 Task: Select Flowers. Add to cart, from Surfside Succulents_x000D_
 for 3451 Chapel Oaks Dr, Unit 404, Building 4, Coppell, Texas 75019, Cell Number 6807042056, following items : Succulent Party Favors (set of 10)_x000D_
 - 1, Honey Bubble Mini Succulent Garden_x000D_
 - 1, Harvest Moon Succulent Garden_x000D_
 - 1, Goody Gumdrop Potted Succulent_x000D_
 - 1
Action: Mouse moved to (817, 111)
Screenshot: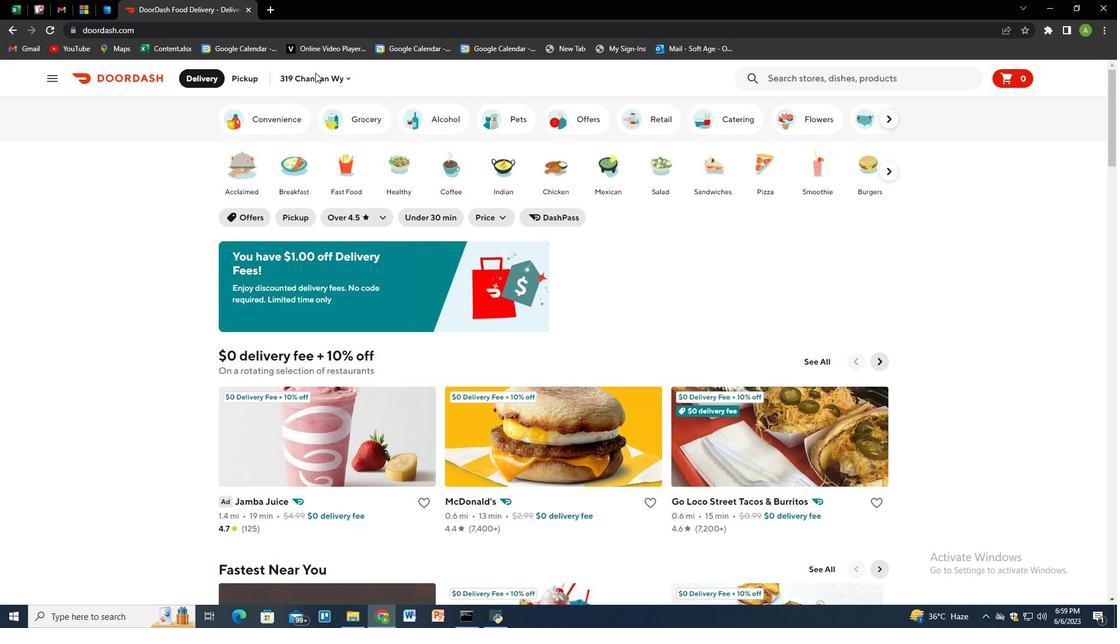 
Action: Mouse pressed left at (817, 111)
Screenshot: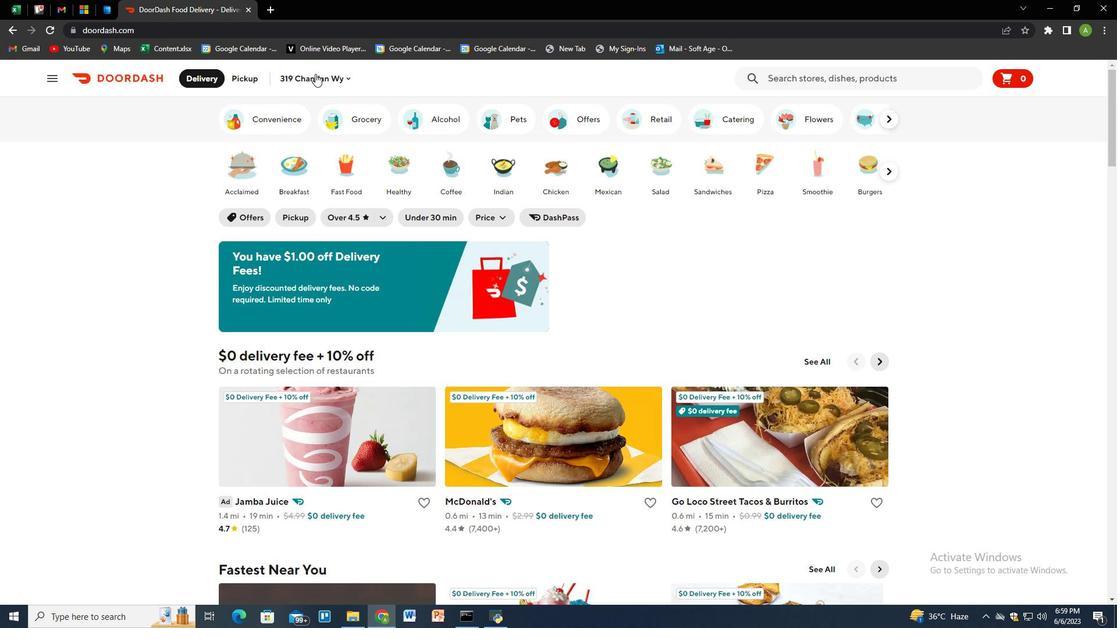 
Action: Mouse moved to (821, 82)
Screenshot: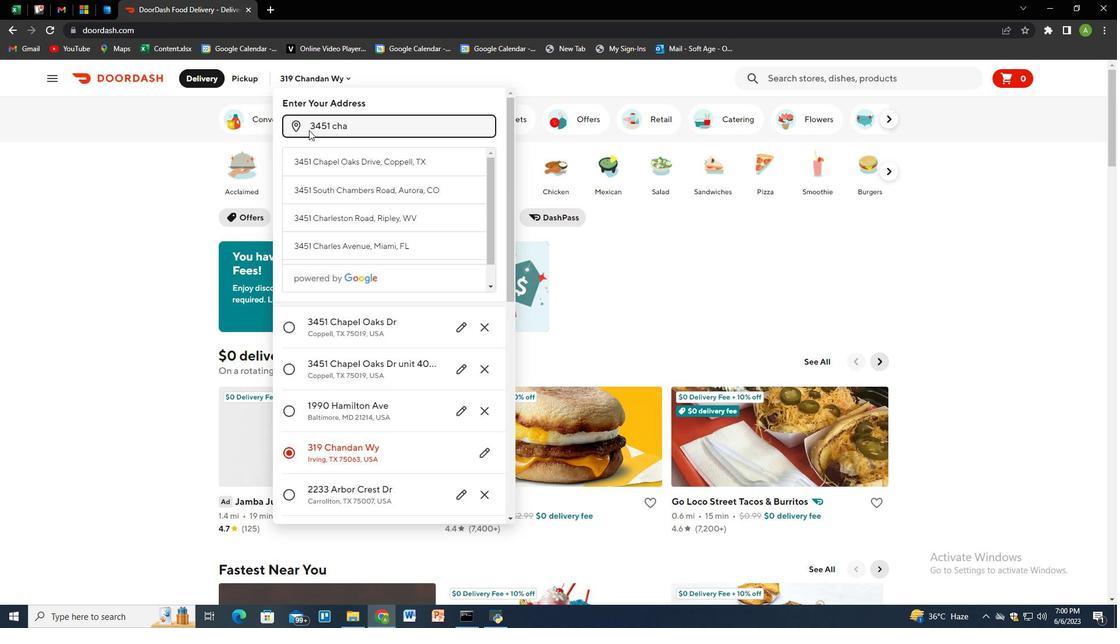 
Action: Mouse pressed left at (821, 82)
Screenshot: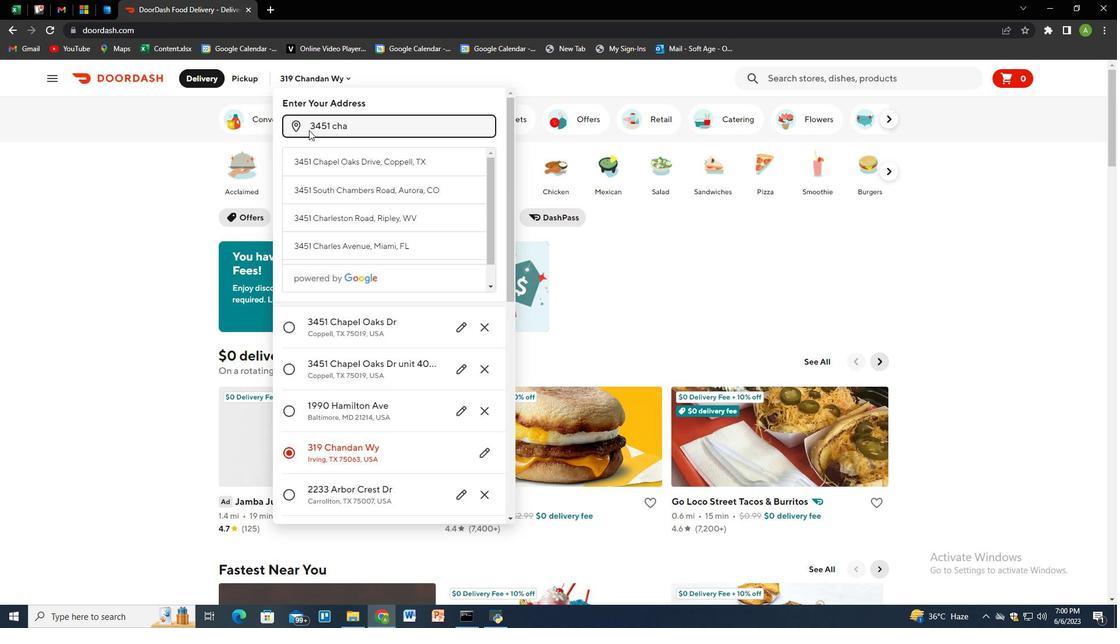 
Action: Key pressed surfside<Key.space>succulens<Key.backspace>ts<Key.enter>
Screenshot: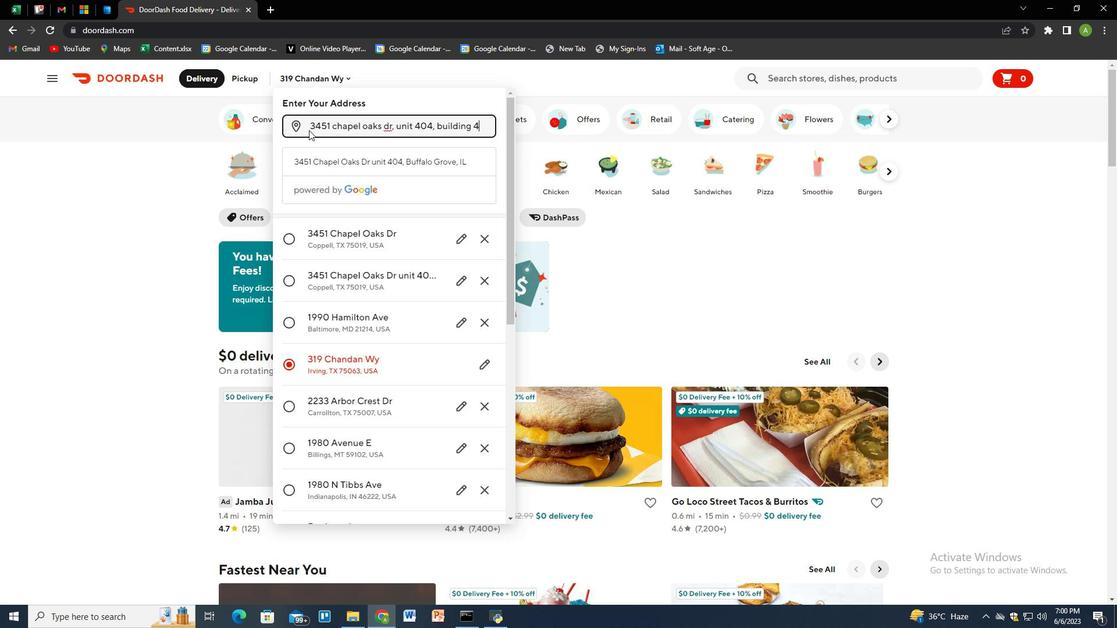 
Action: Mouse moved to (256, 253)
Screenshot: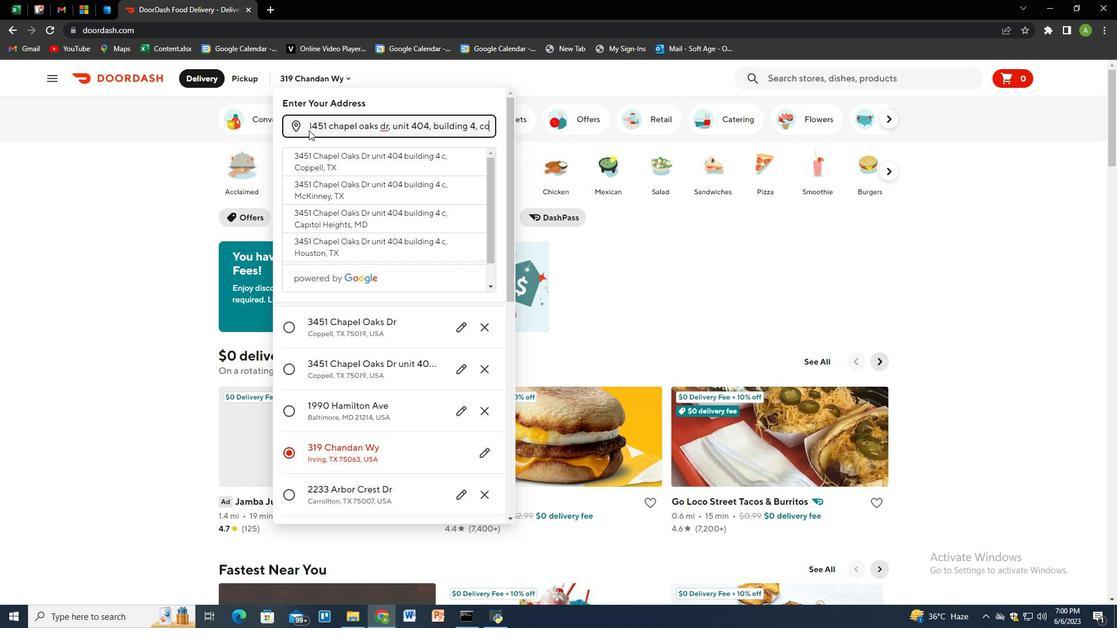 
Action: Mouse pressed left at (256, 253)
Screenshot: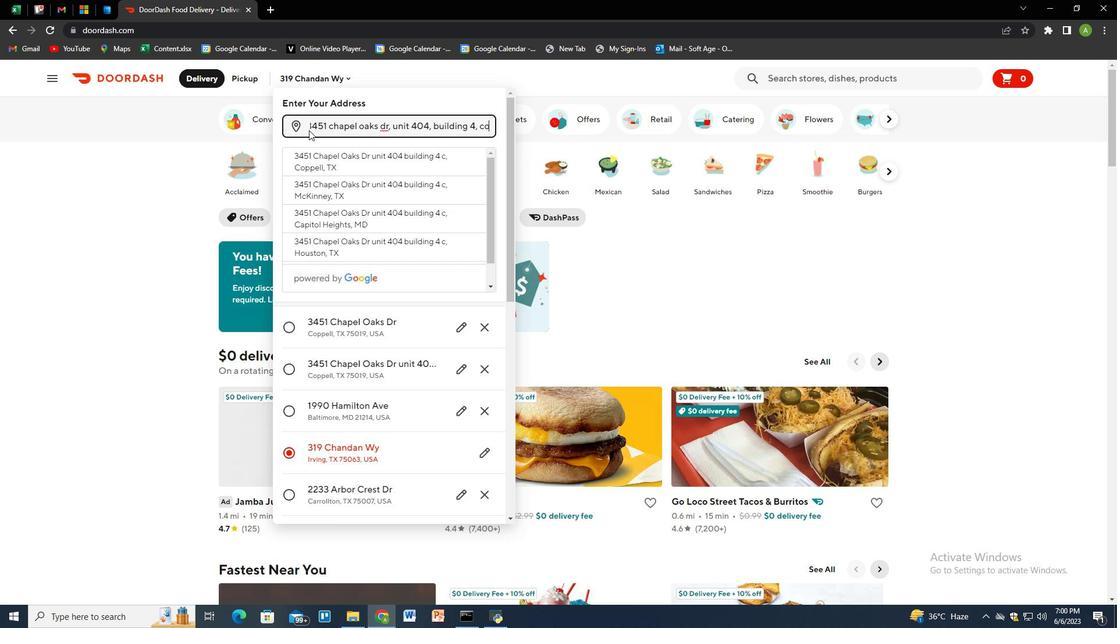 
Action: Mouse moved to (648, 331)
Screenshot: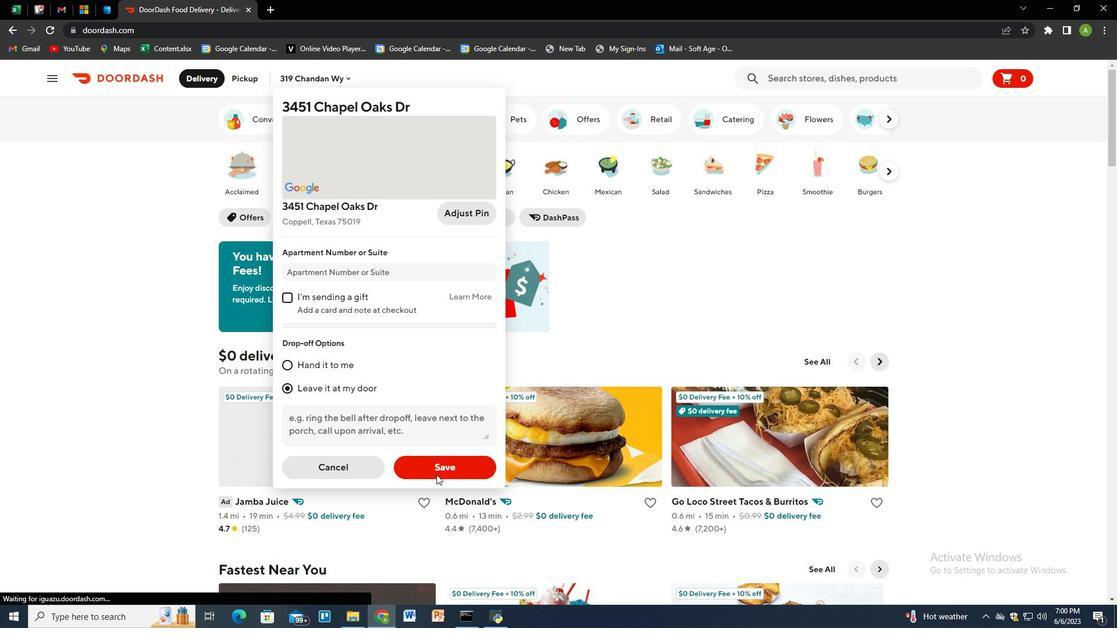 
Action: Mouse scrolled (648, 331) with delta (0, 0)
Screenshot: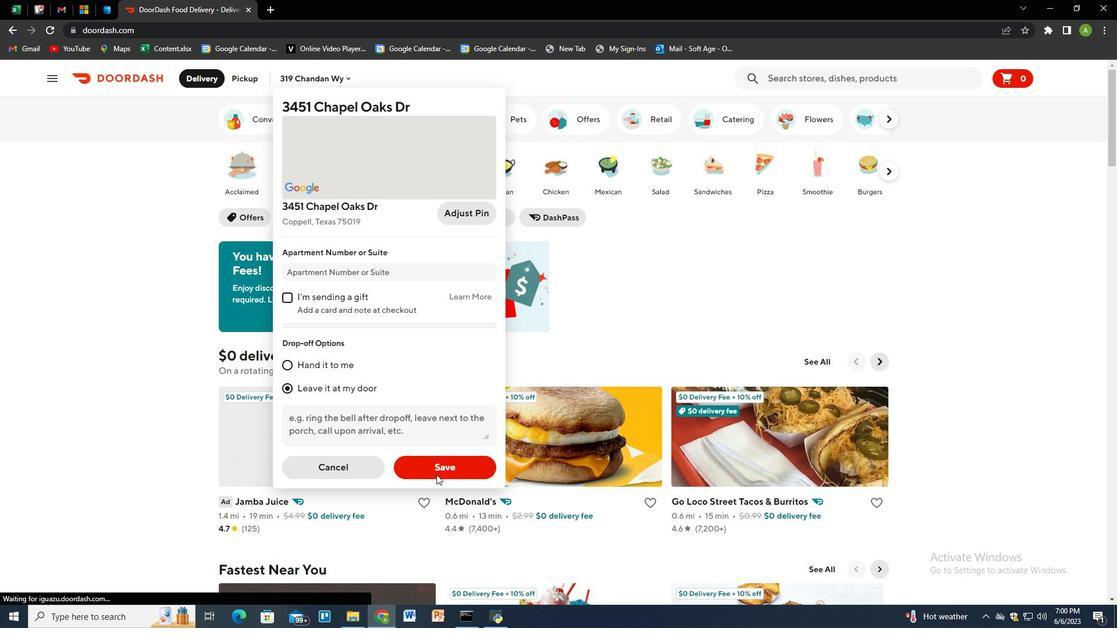 
Action: Mouse moved to (650, 335)
Screenshot: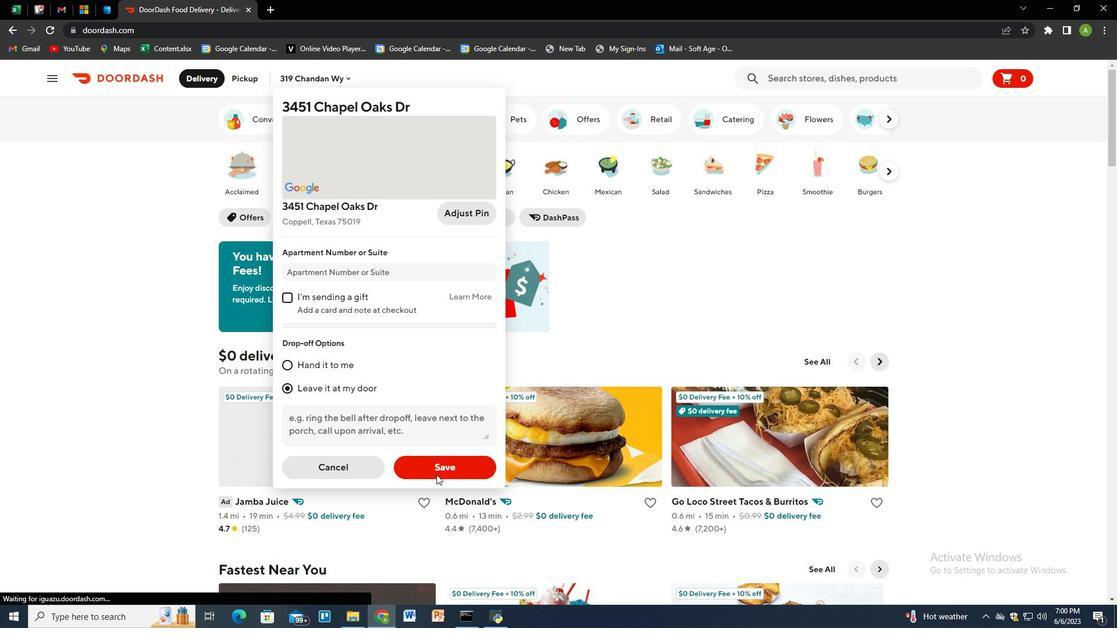 
Action: Mouse scrolled (650, 334) with delta (0, 0)
Screenshot: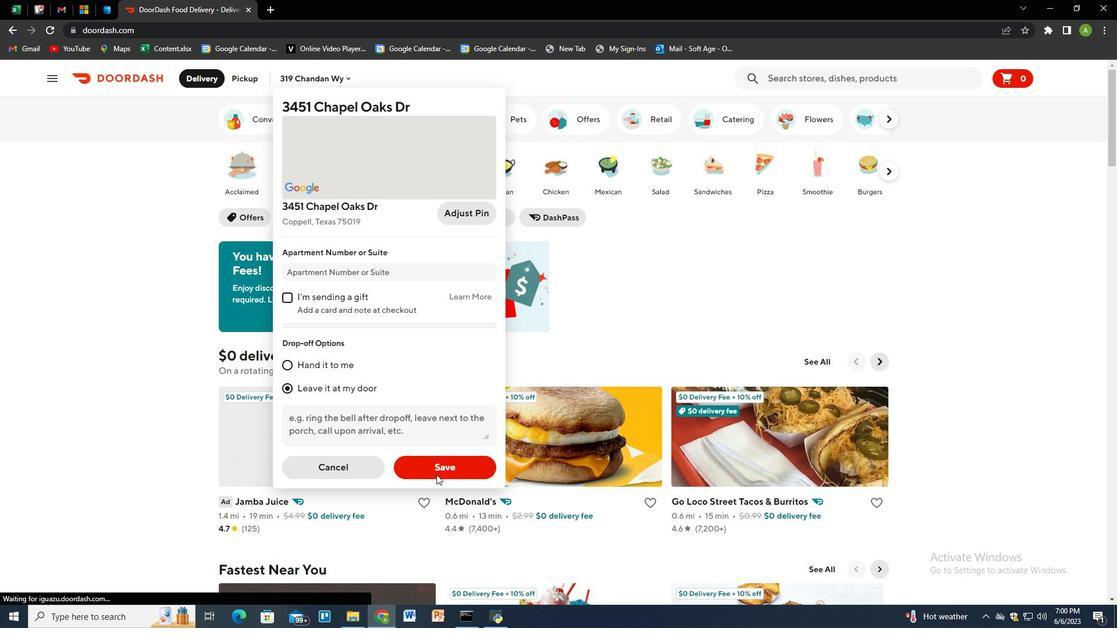 
Action: Mouse moved to (651, 336)
Screenshot: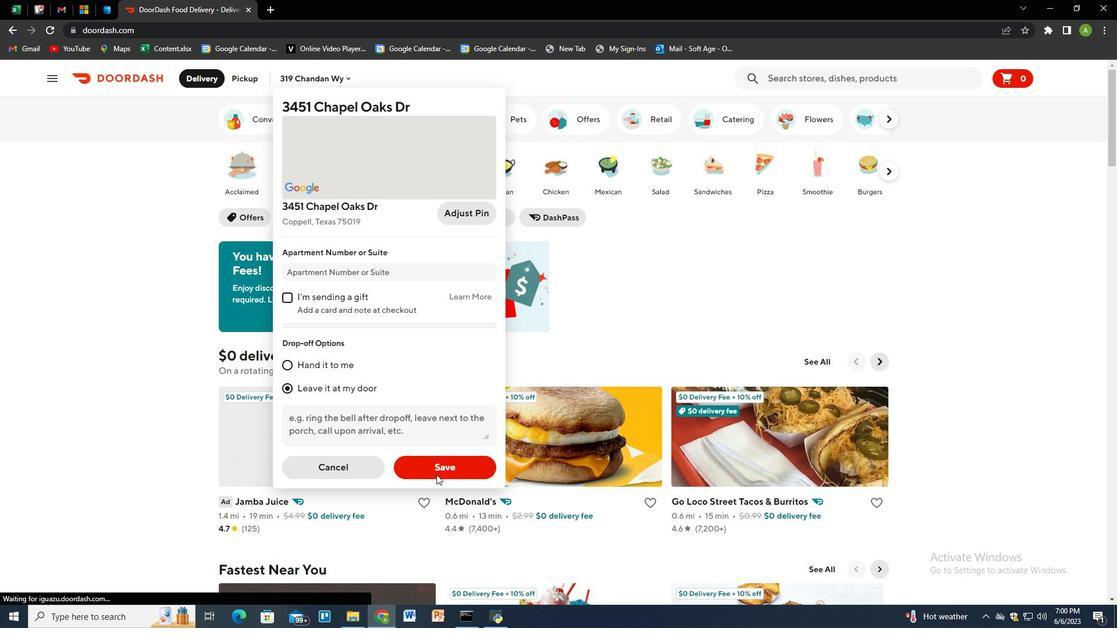 
Action: Mouse scrolled (651, 336) with delta (0, 0)
Screenshot: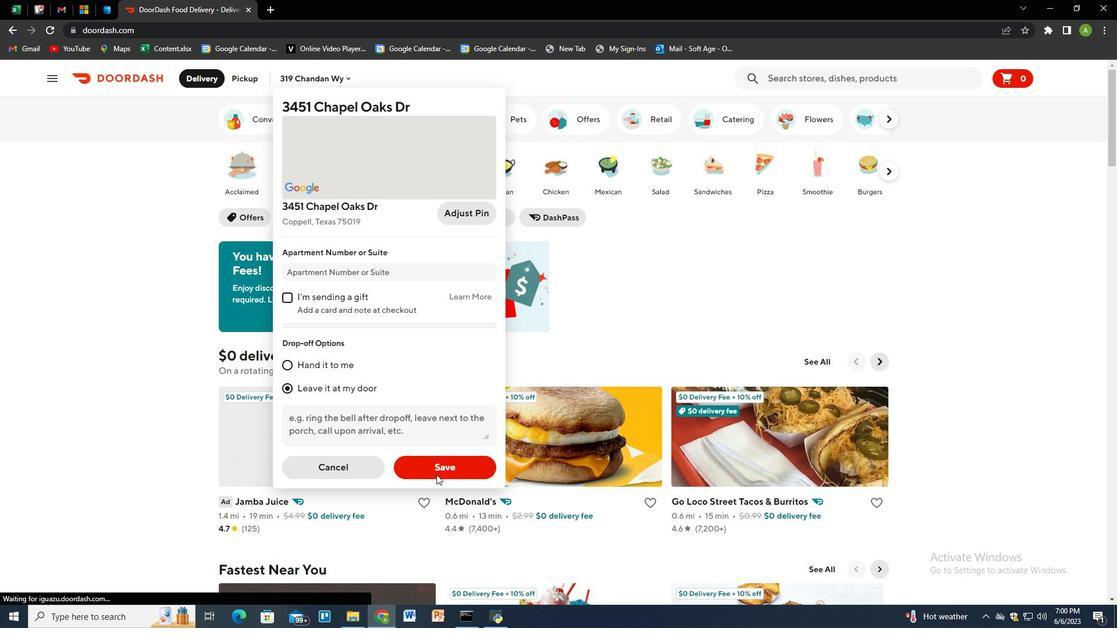 
Action: Mouse moved to (674, 389)
Screenshot: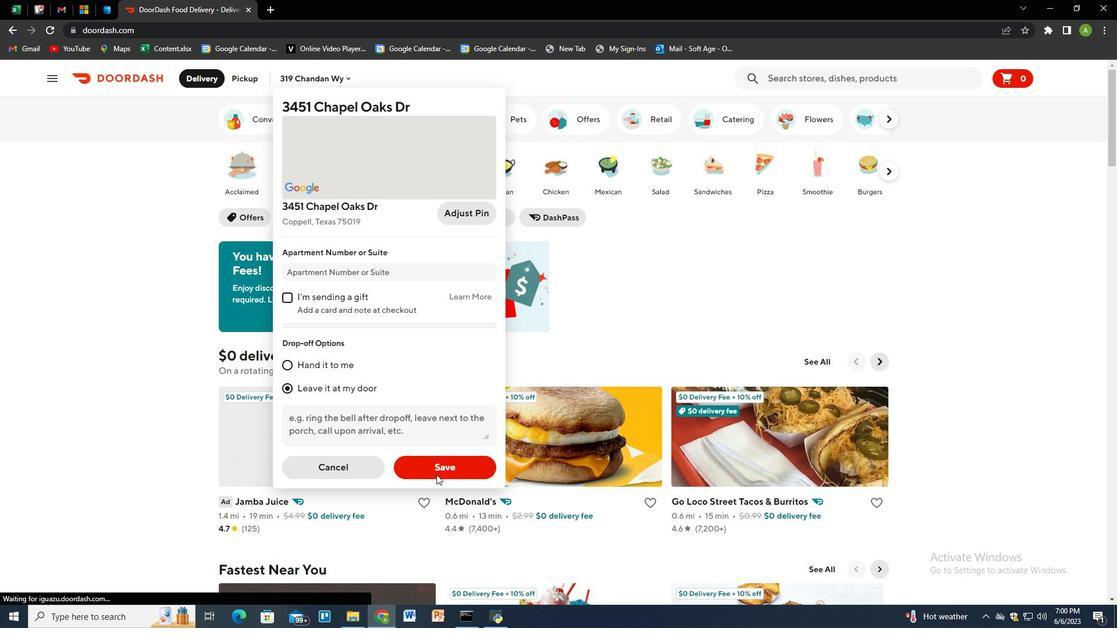 
Action: Mouse scrolled (674, 388) with delta (0, 0)
Screenshot: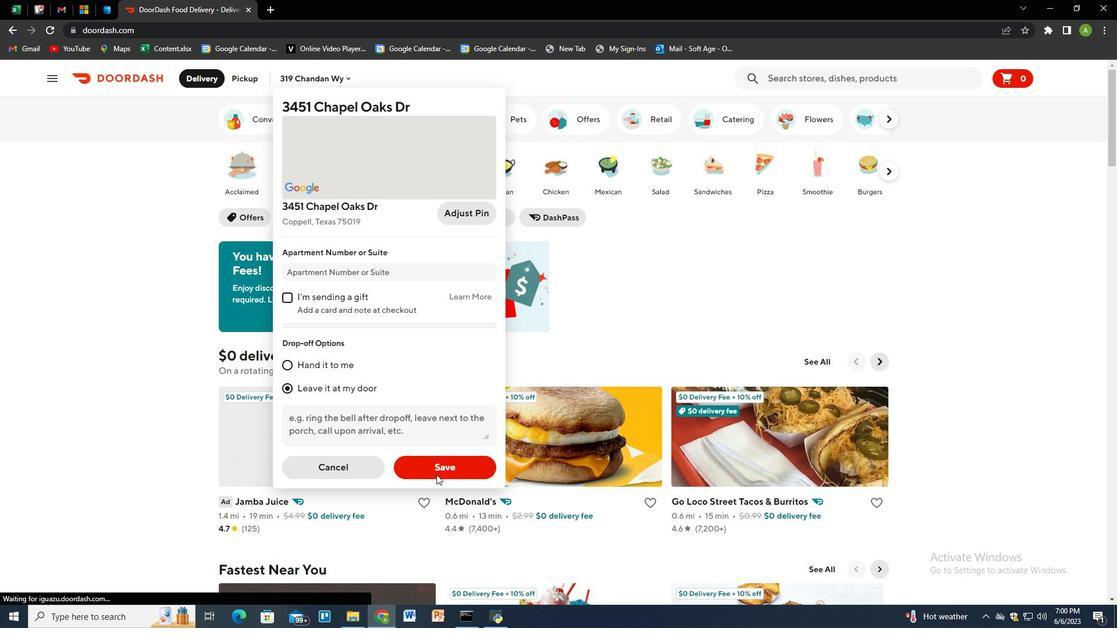 
Action: Mouse moved to (674, 395)
Screenshot: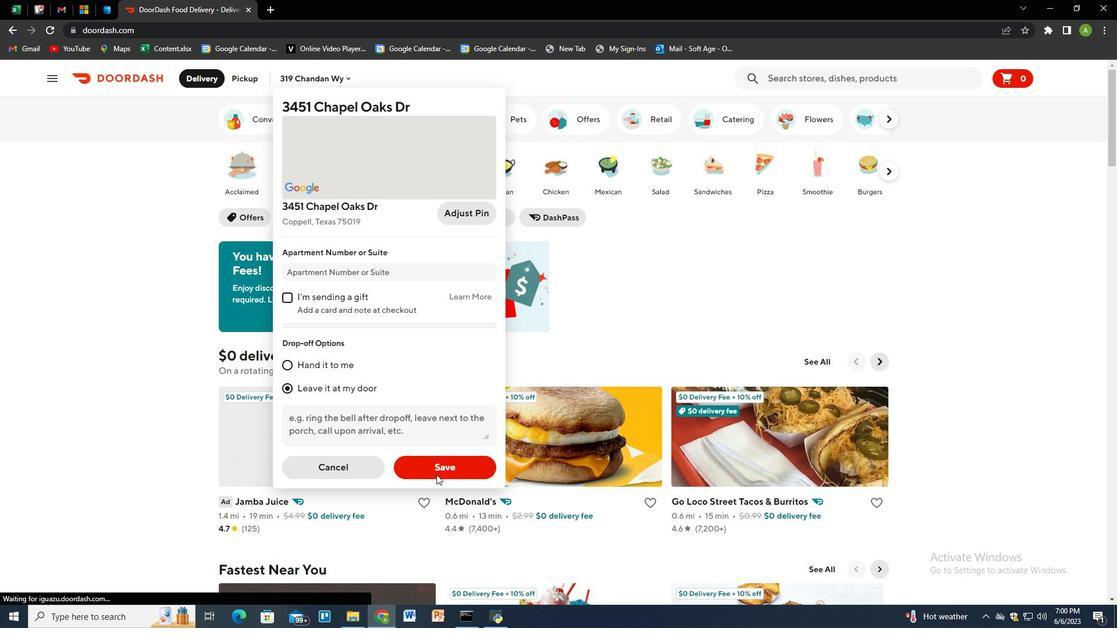 
Action: Mouse scrolled (674, 394) with delta (0, 0)
Screenshot: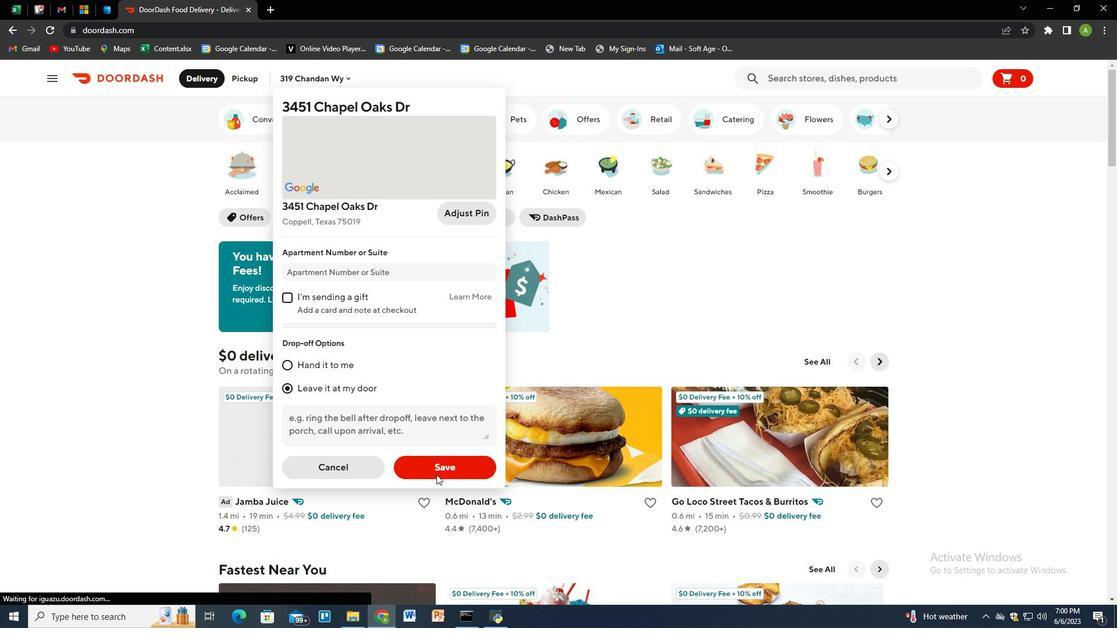 
Action: Mouse moved to (675, 402)
Screenshot: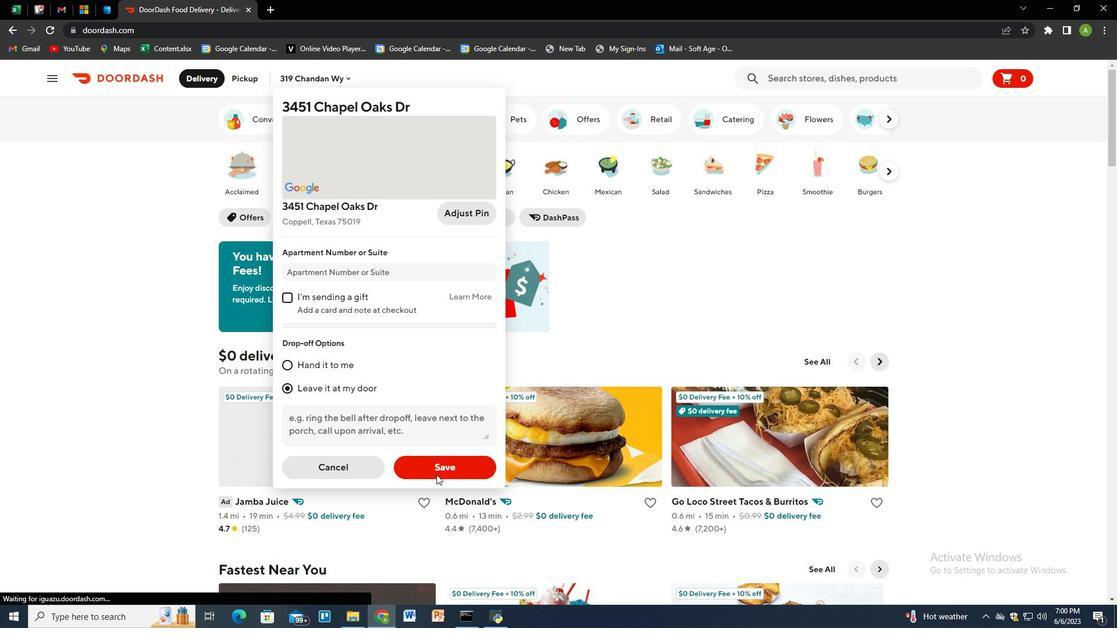 
Action: Mouse scrolled (675, 402) with delta (0, 0)
Screenshot: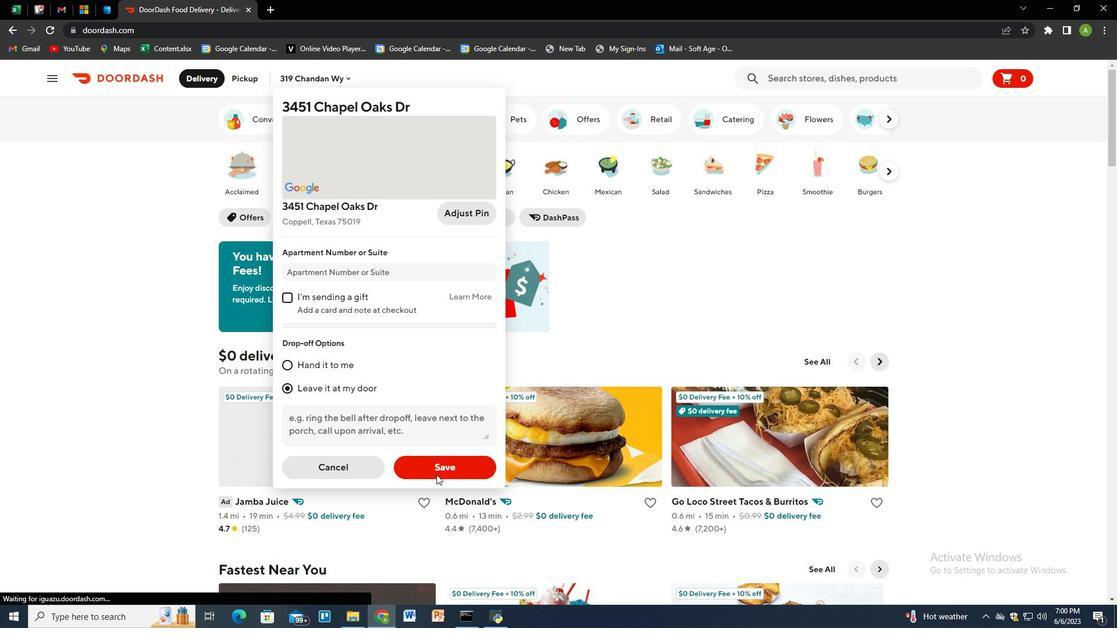 
Action: Mouse moved to (615, 504)
Screenshot: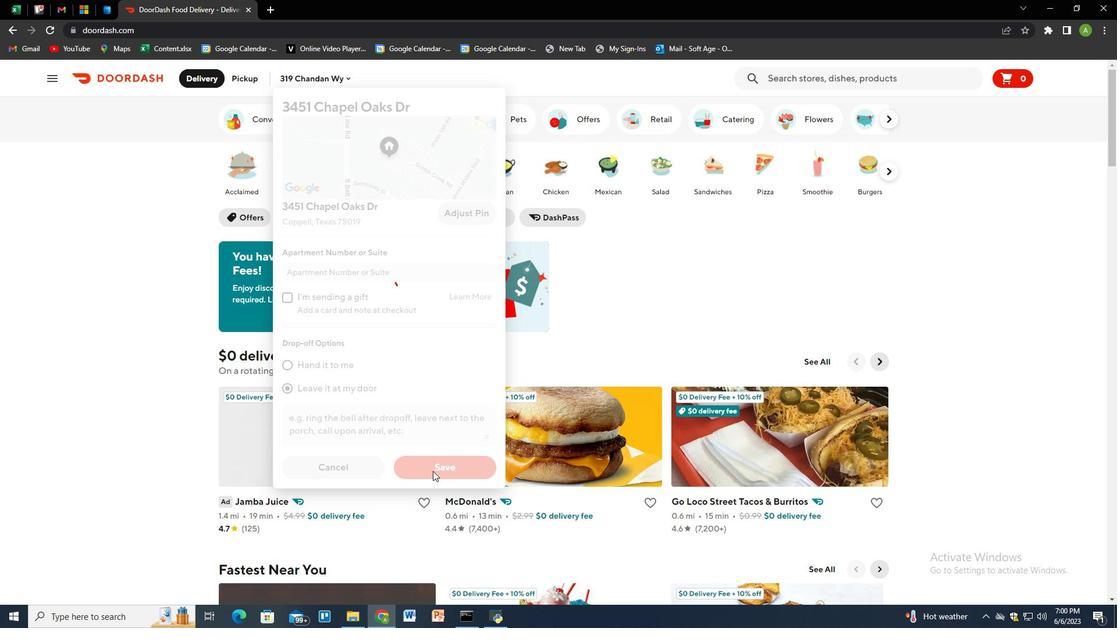 
Action: Mouse pressed left at (615, 504)
Screenshot: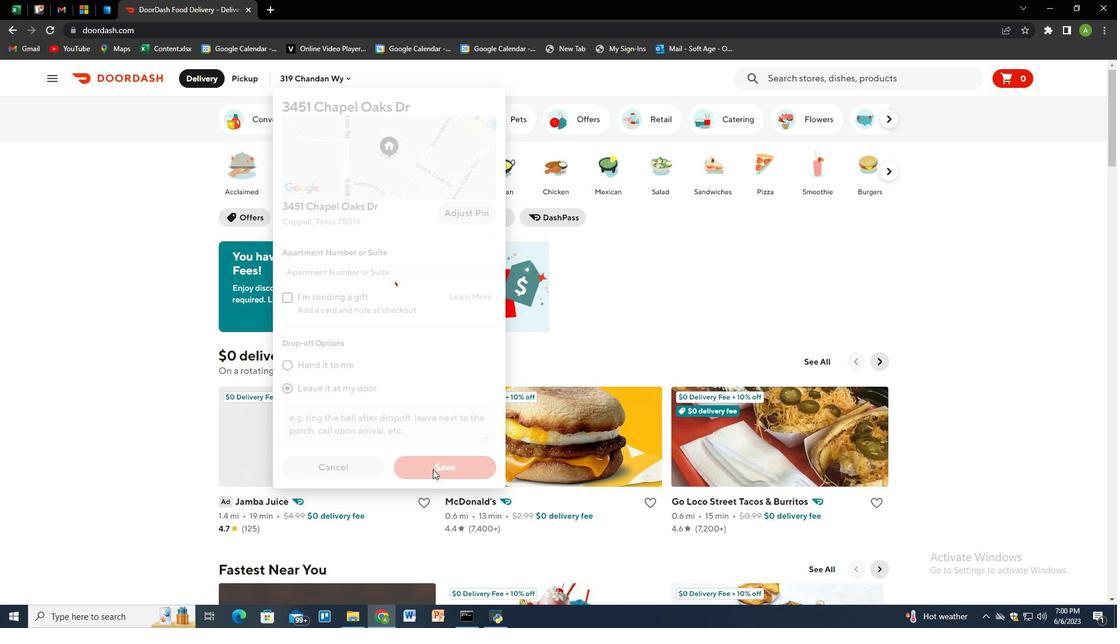
Action: Key pressed 3451<Key.backspace><Key.backspace><Key.backspace><Key.backspace>
Screenshot: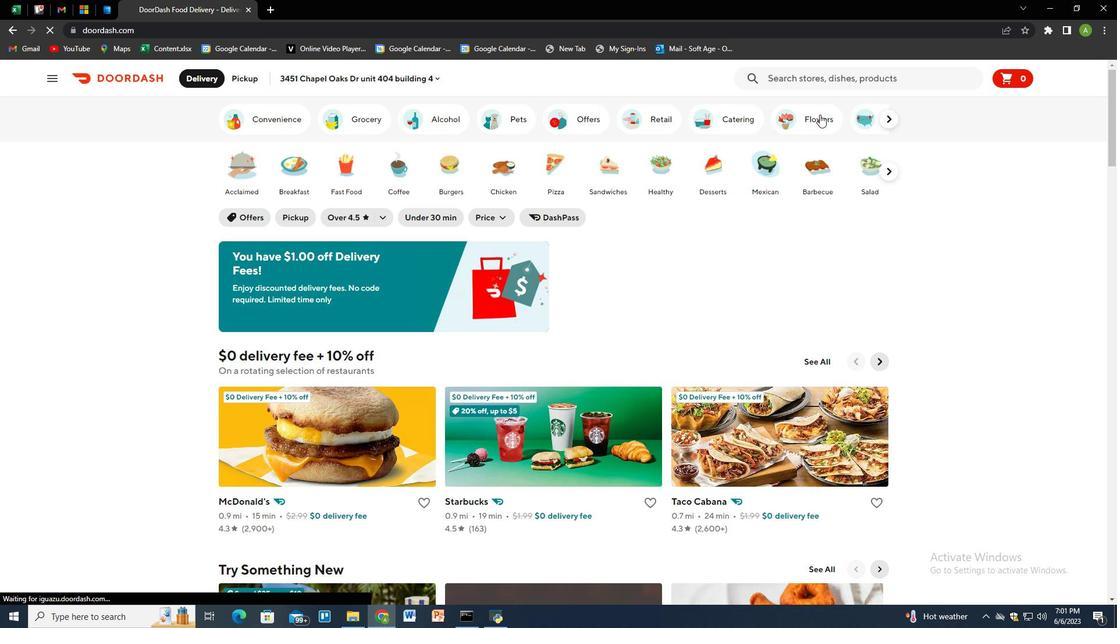 
Action: Mouse moved to (600, 408)
Screenshot: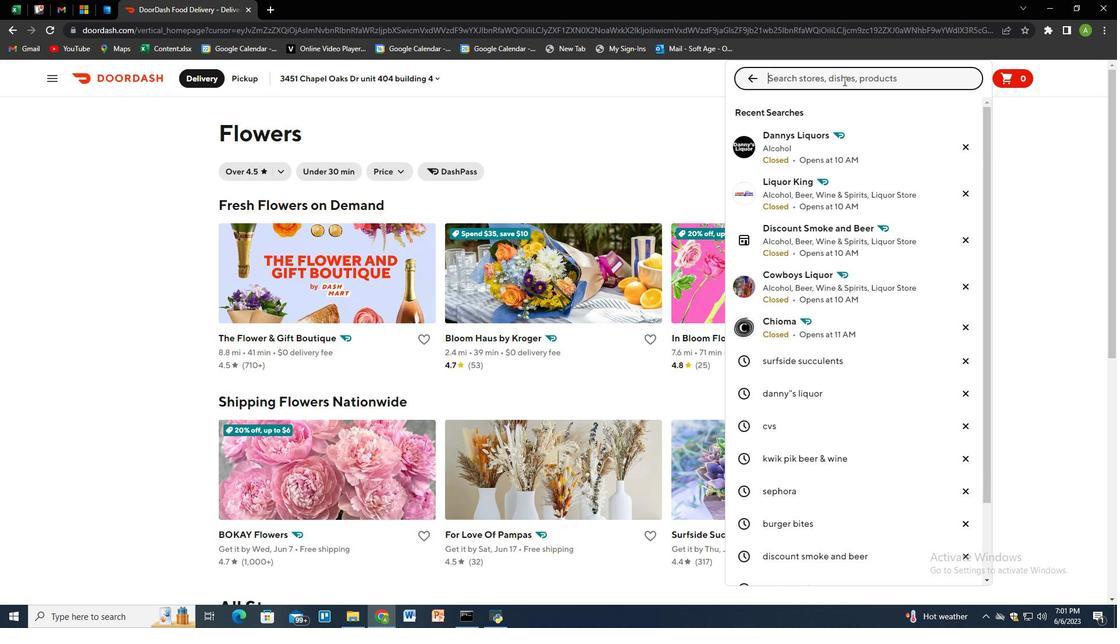 
Action: Mouse scrolled (600, 409) with delta (0, 0)
Screenshot: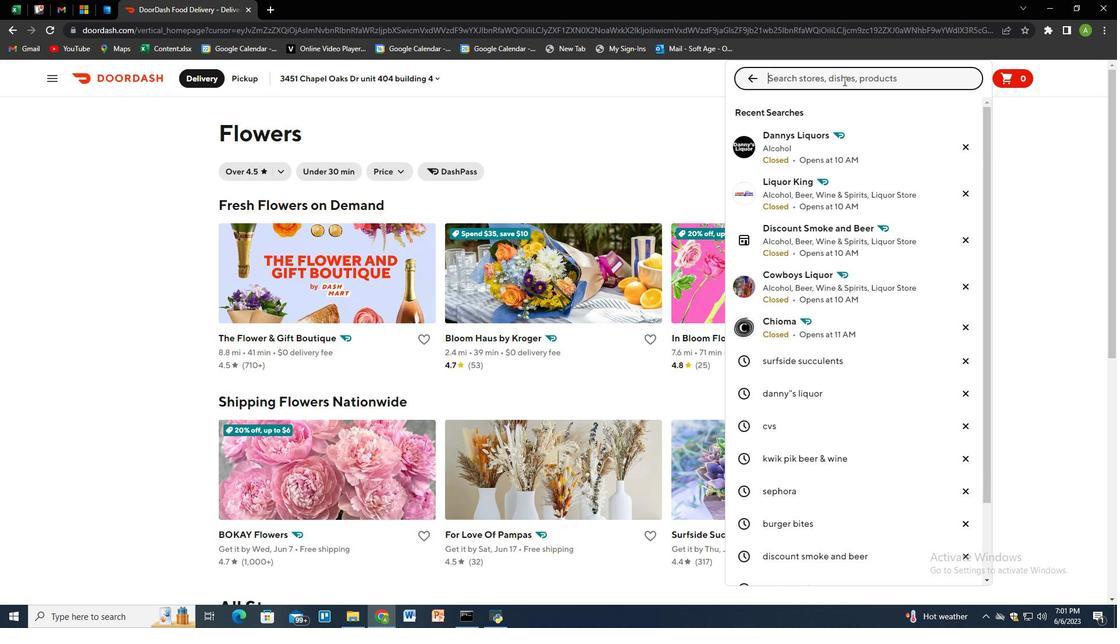 
Action: Mouse scrolled (600, 409) with delta (0, 0)
Screenshot: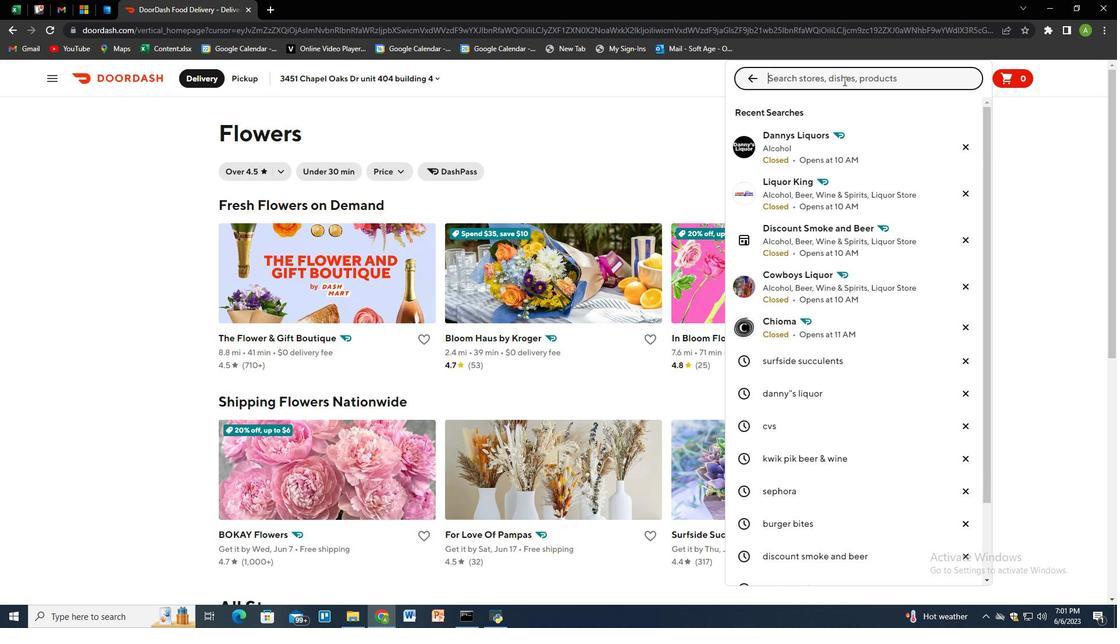 
Action: Mouse scrolled (600, 409) with delta (0, 0)
Screenshot: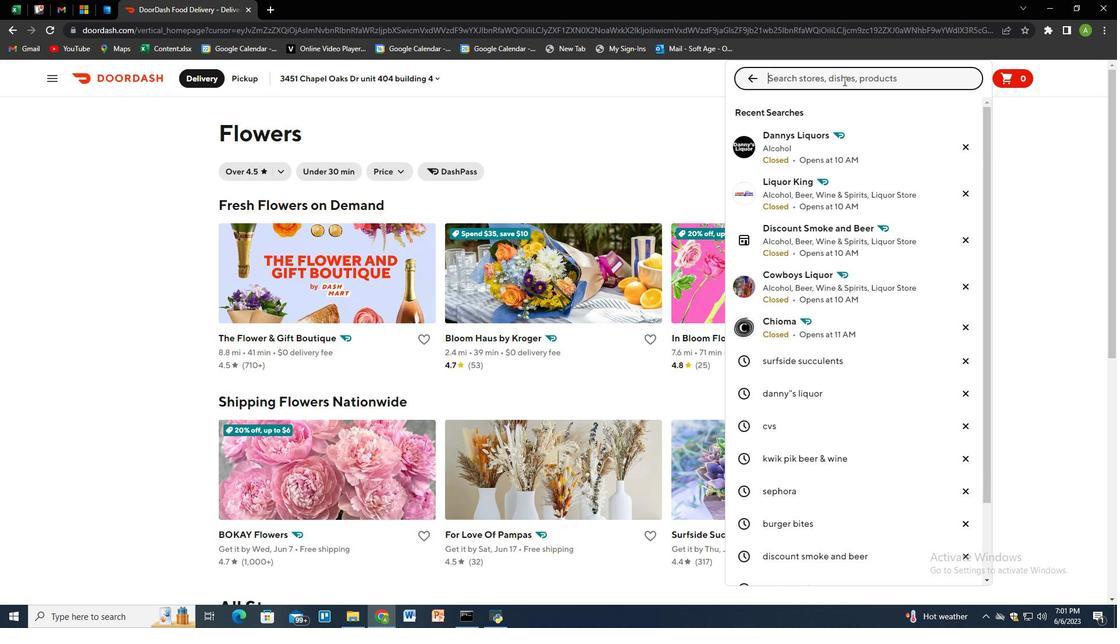 
Action: Mouse moved to (600, 407)
Screenshot: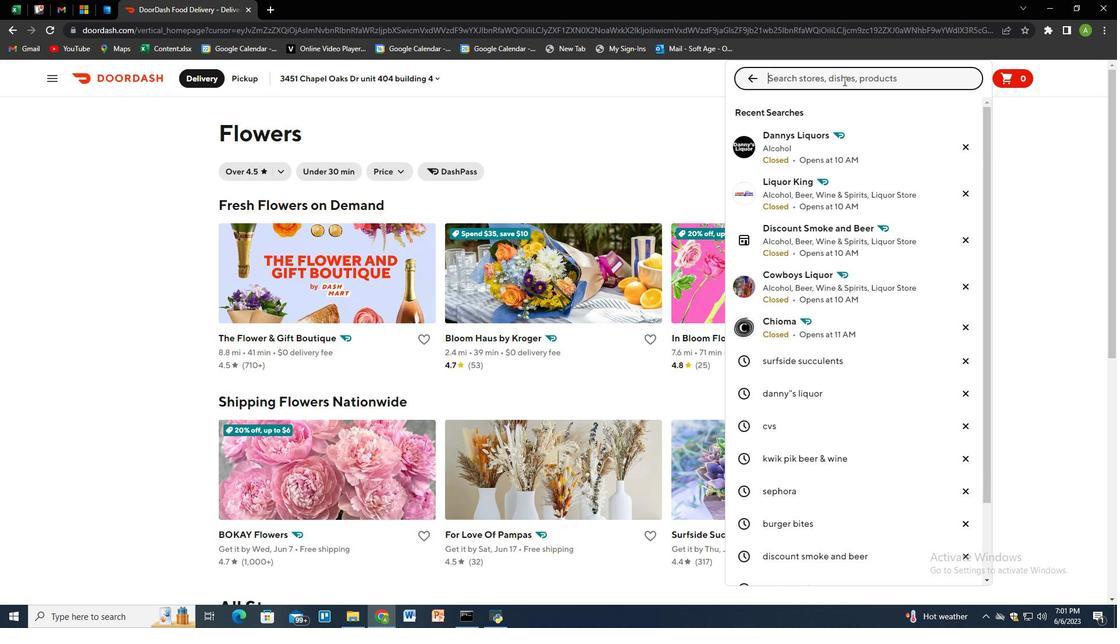 
Action: Mouse scrolled (600, 408) with delta (0, 0)
Screenshot: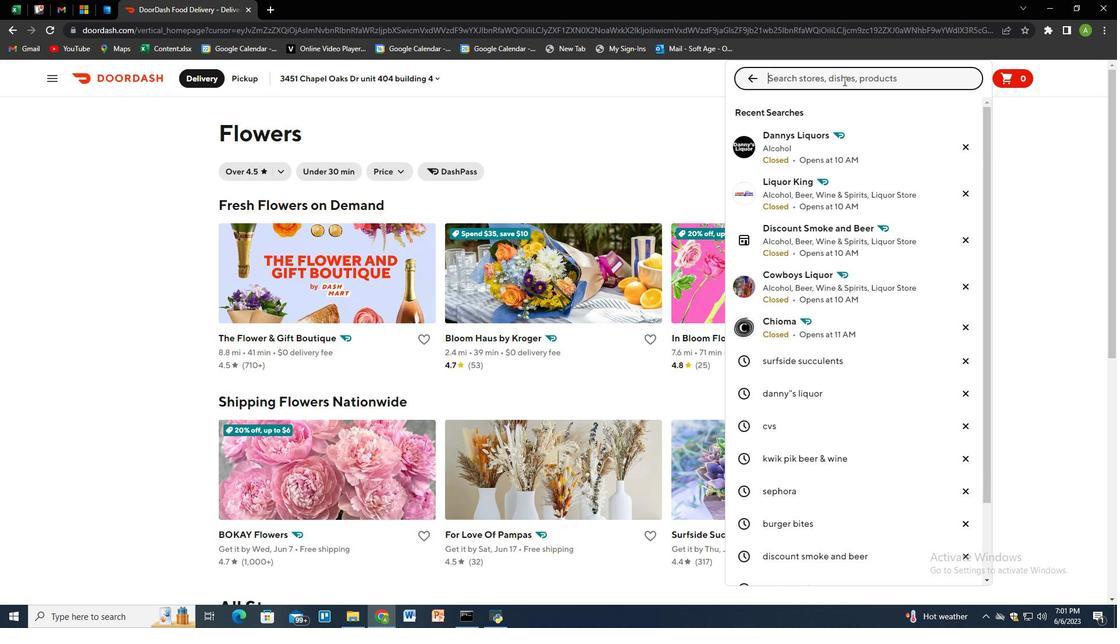 
Action: Mouse moved to (315, 72)
Screenshot: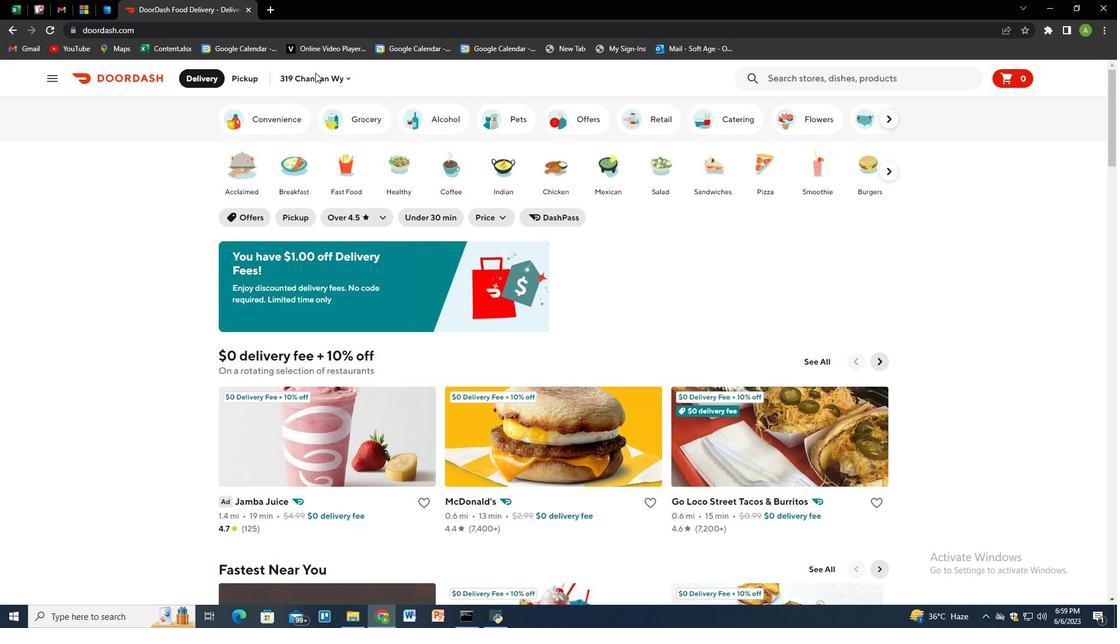 
Action: Mouse pressed left at (315, 72)
Screenshot: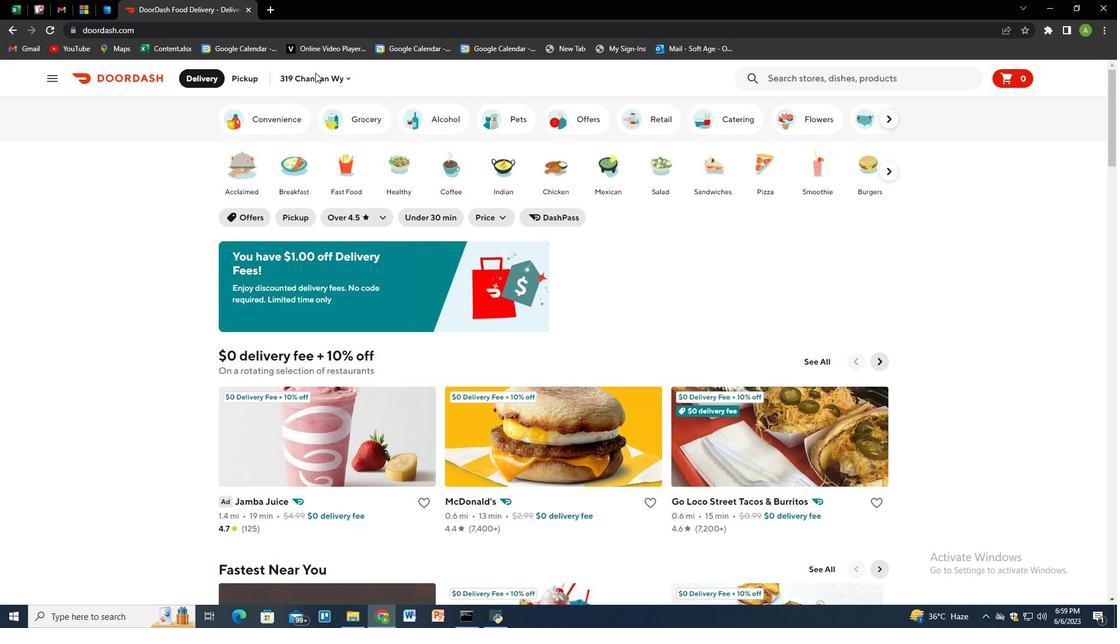 
Action: Mouse moved to (314, 76)
Screenshot: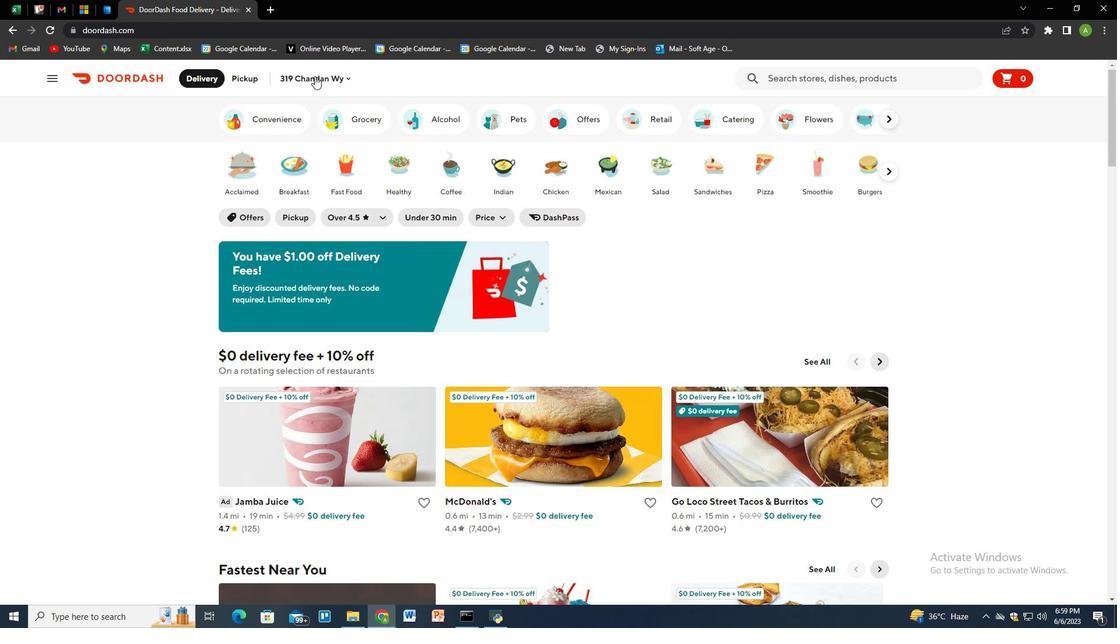 
Action: Mouse pressed left at (314, 76)
Screenshot: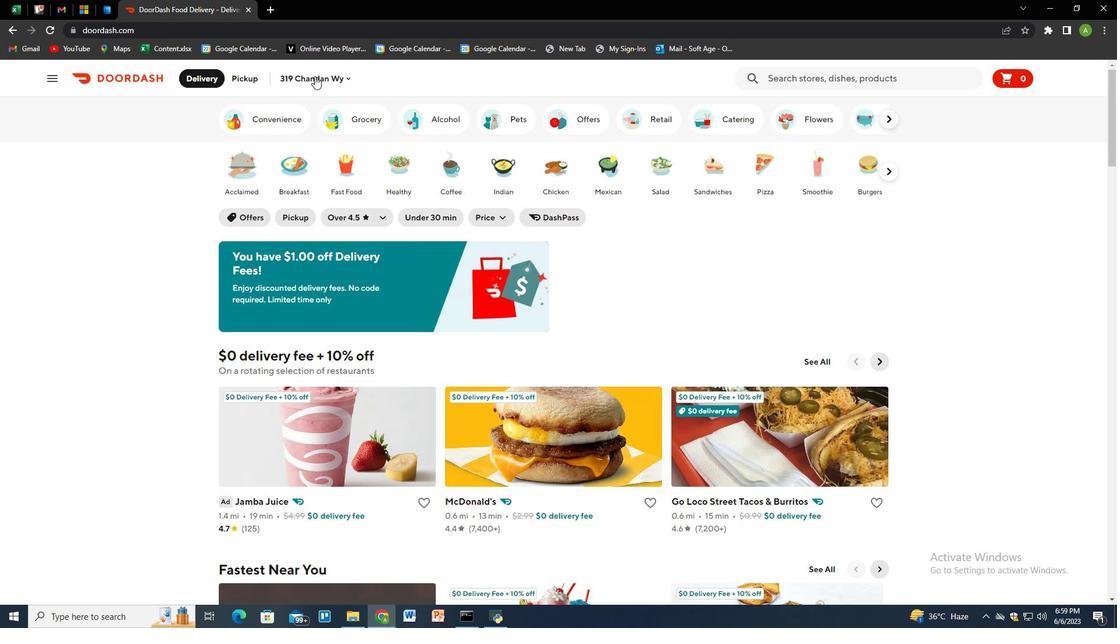 
Action: Mouse moved to (308, 130)
Screenshot: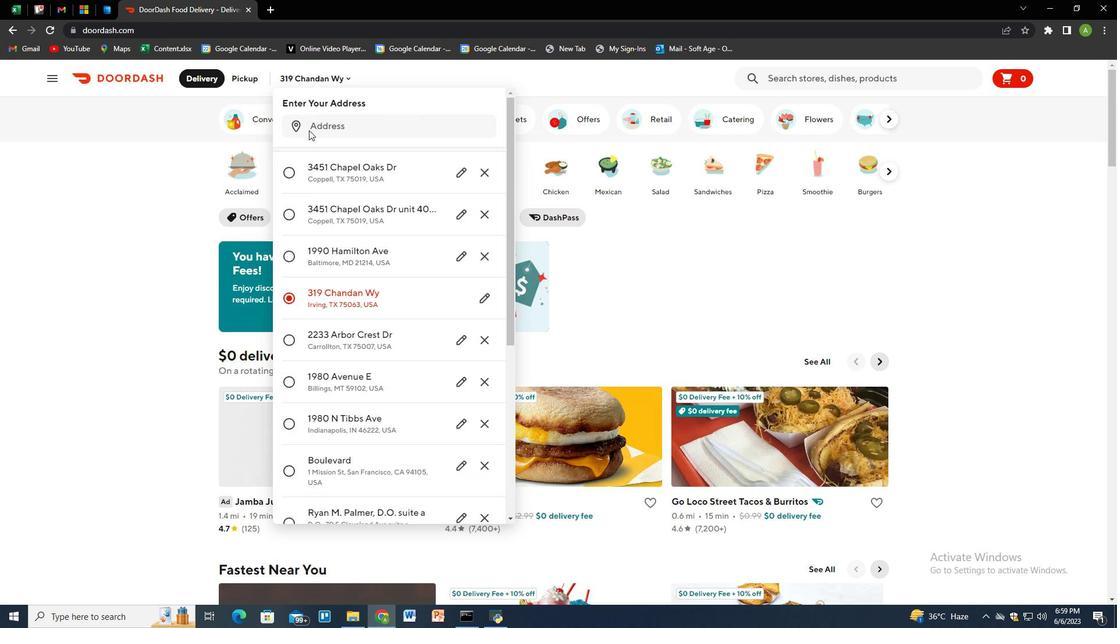 
Action: Mouse pressed left at (308, 130)
Screenshot: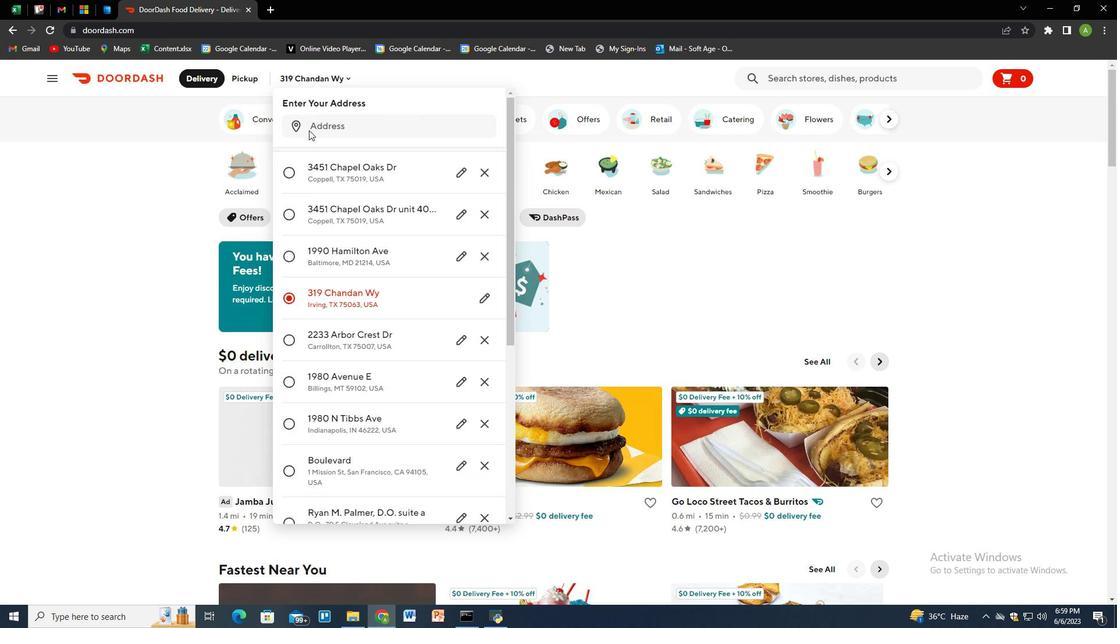 
Action: Key pressed 3451<Key.space>chapel<Key.space>oaks<Key.space>dr,<Key.space>unit<Key.space>404,<Key.space>building<Key.space>4,<Key.space>coppell,<Key.space>texas<Key.space>75019<Key.enter>
Screenshot: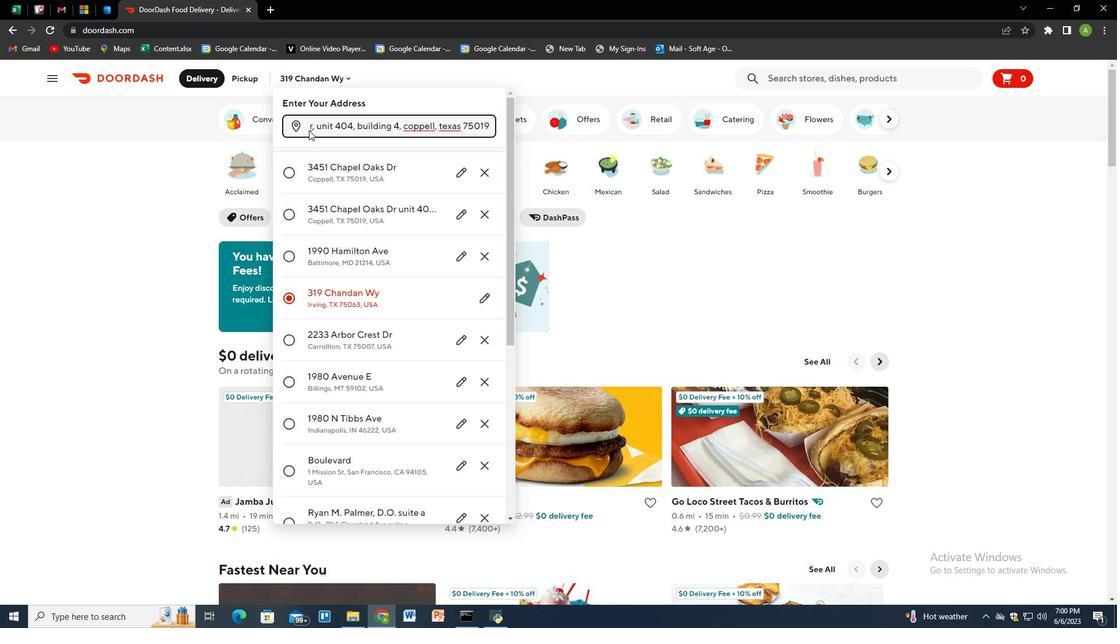 
Action: Mouse moved to (436, 474)
Screenshot: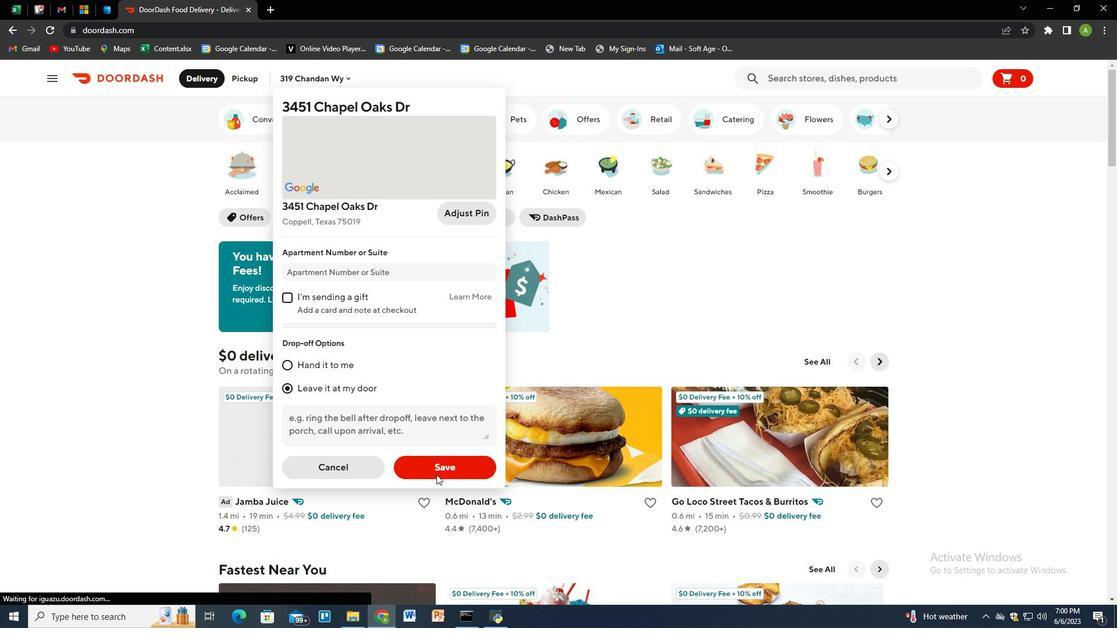 
Action: Mouse pressed left at (436, 474)
Screenshot: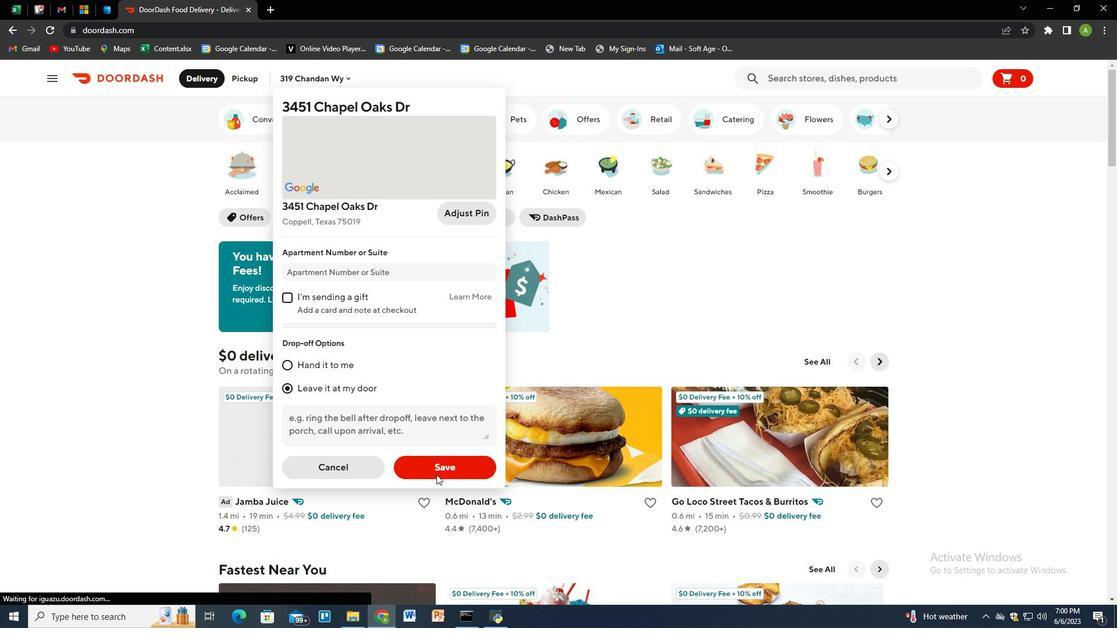
Action: Mouse moved to (819, 114)
Screenshot: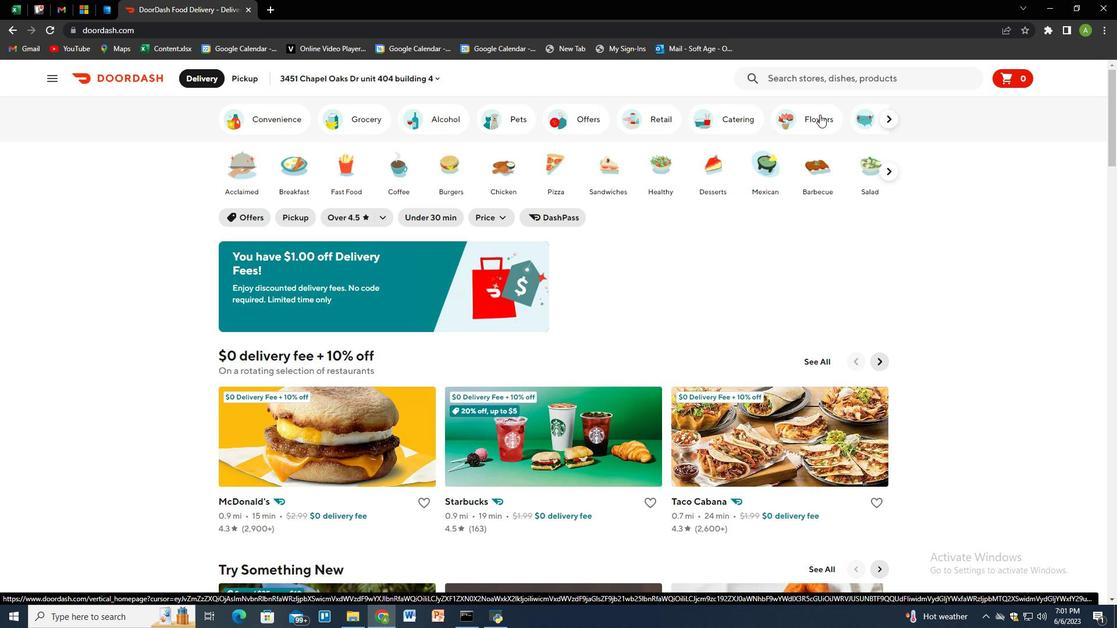 
Action: Mouse pressed left at (819, 114)
Screenshot: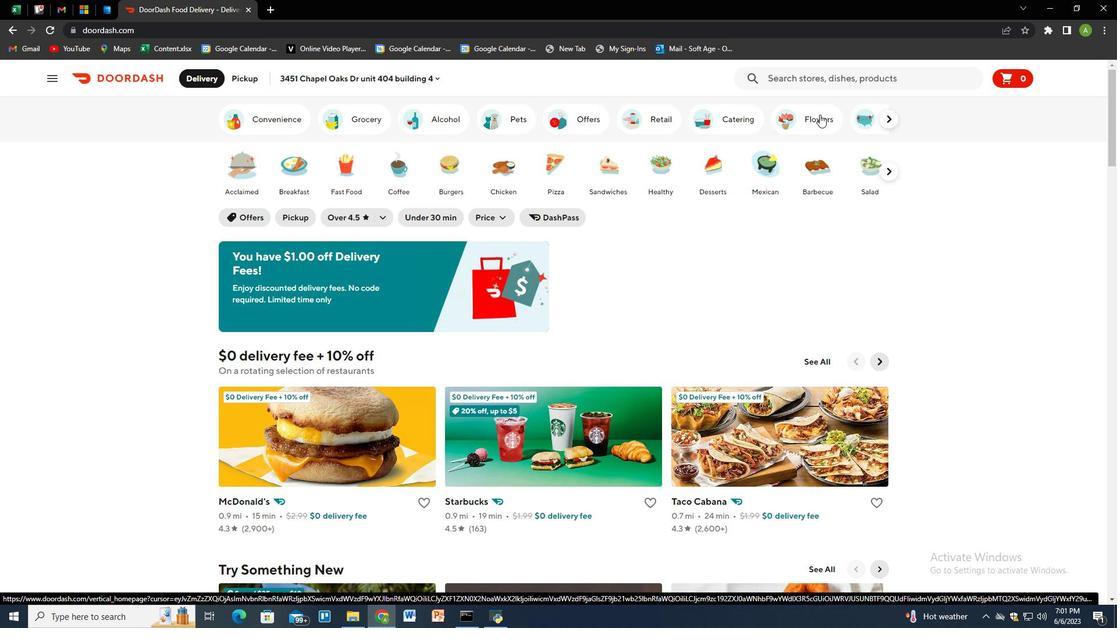 
Action: Mouse moved to (843, 80)
Screenshot: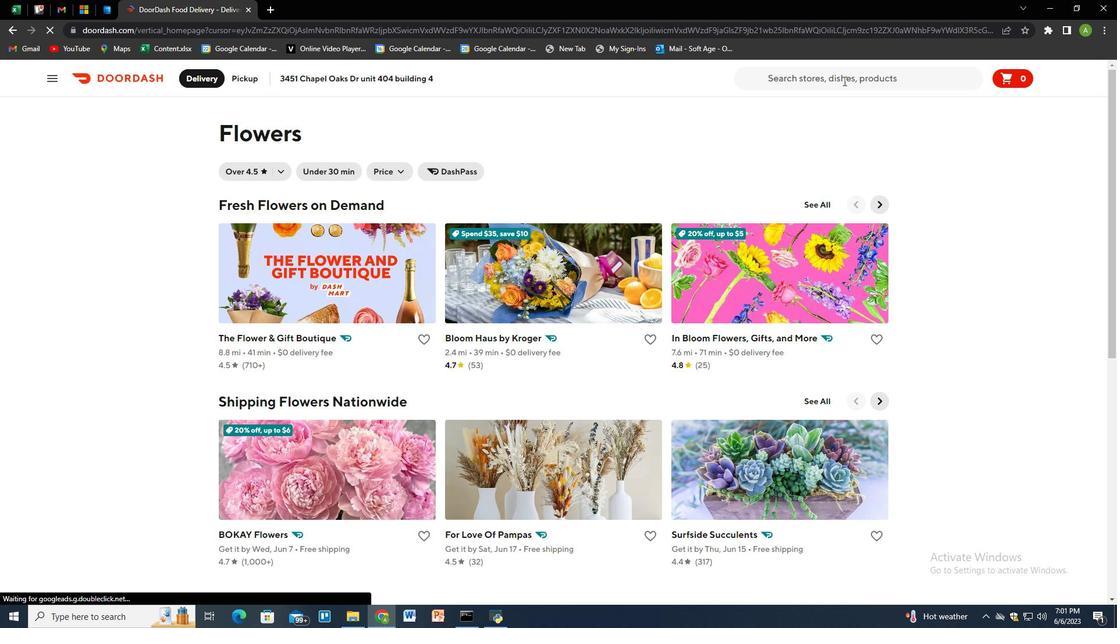 
Action: Mouse pressed left at (843, 80)
Screenshot: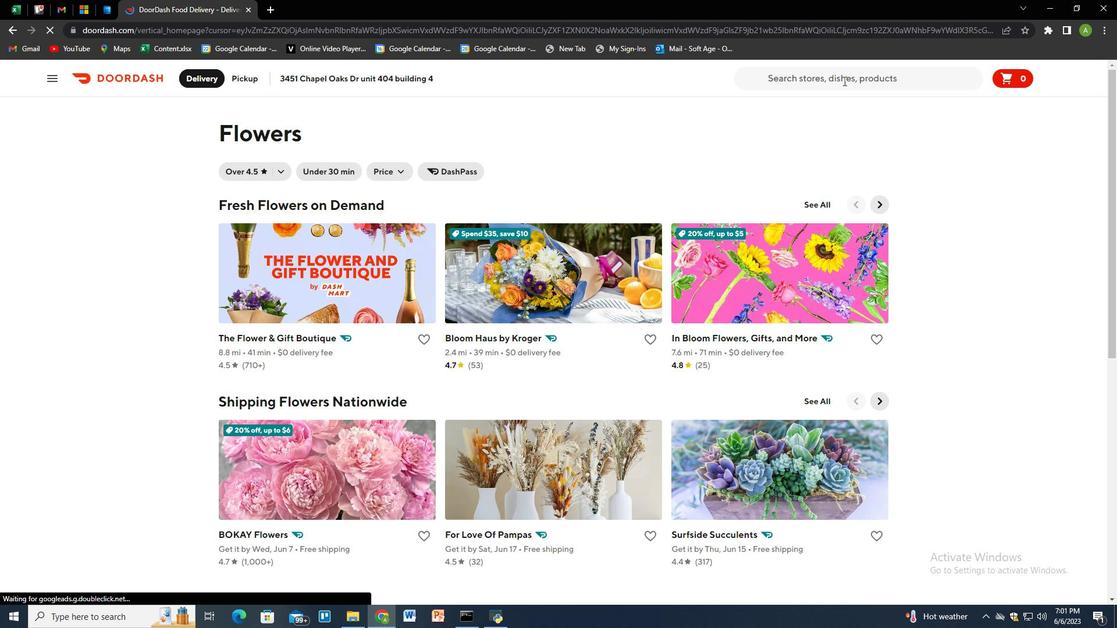 
Action: Key pressed surfside<Key.space>succulents<Key.enter>
Screenshot: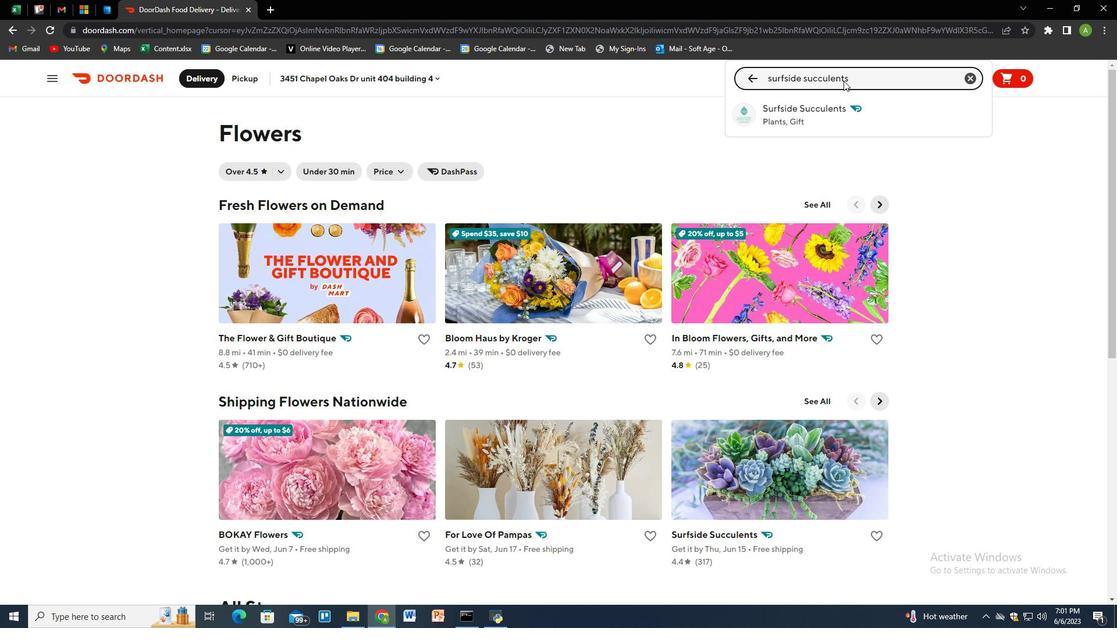 
Action: Mouse moved to (261, 264)
Screenshot: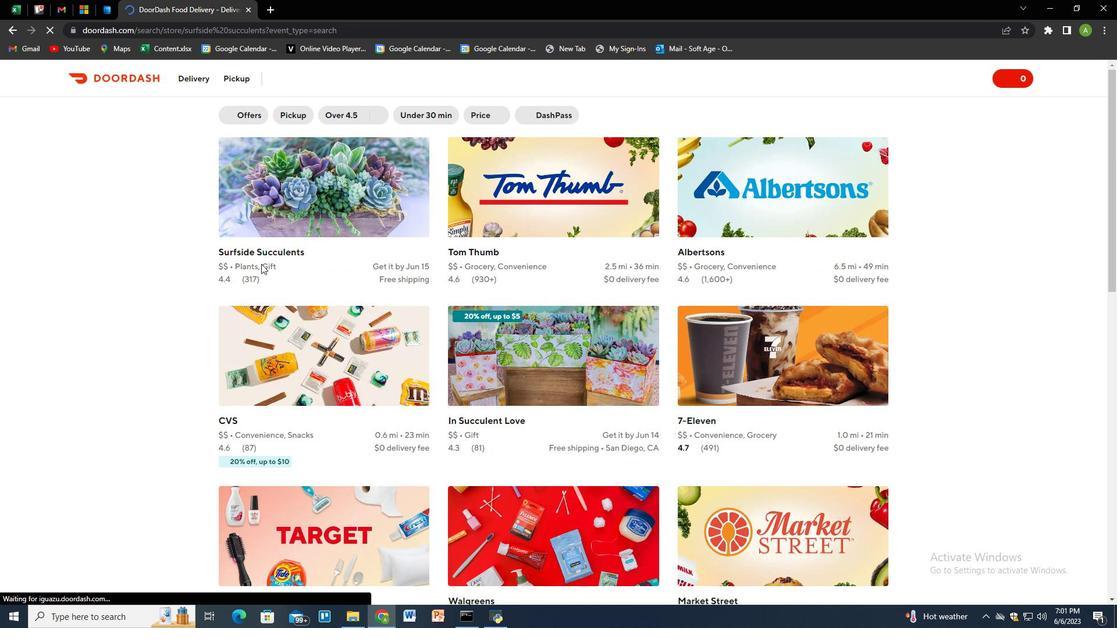 
Action: Mouse pressed left at (261, 264)
Screenshot: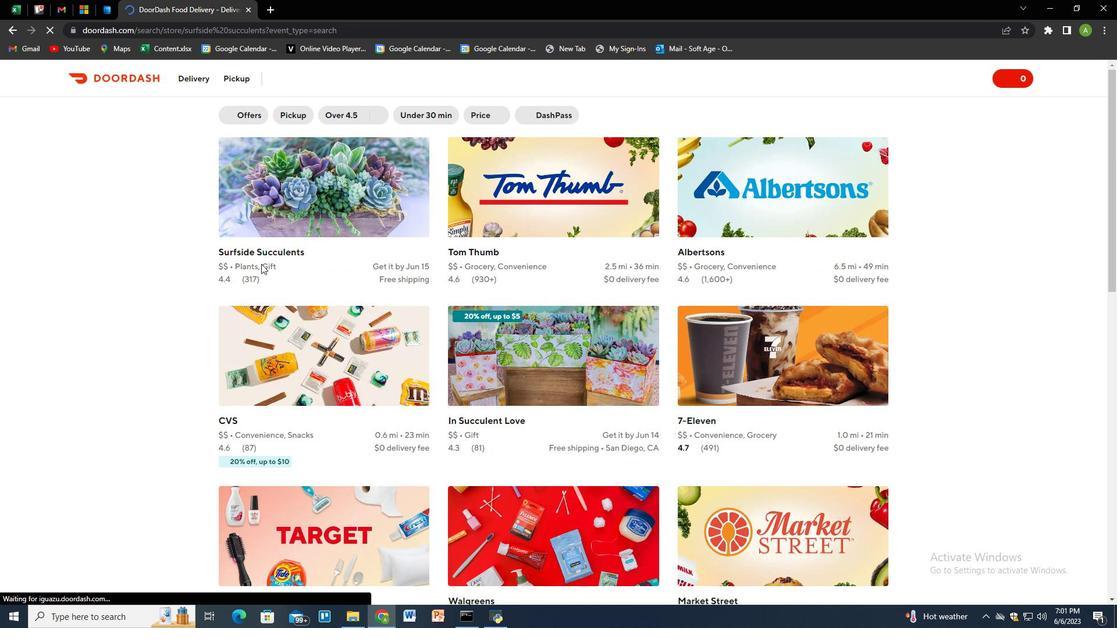 
Action: Mouse moved to (469, 336)
Screenshot: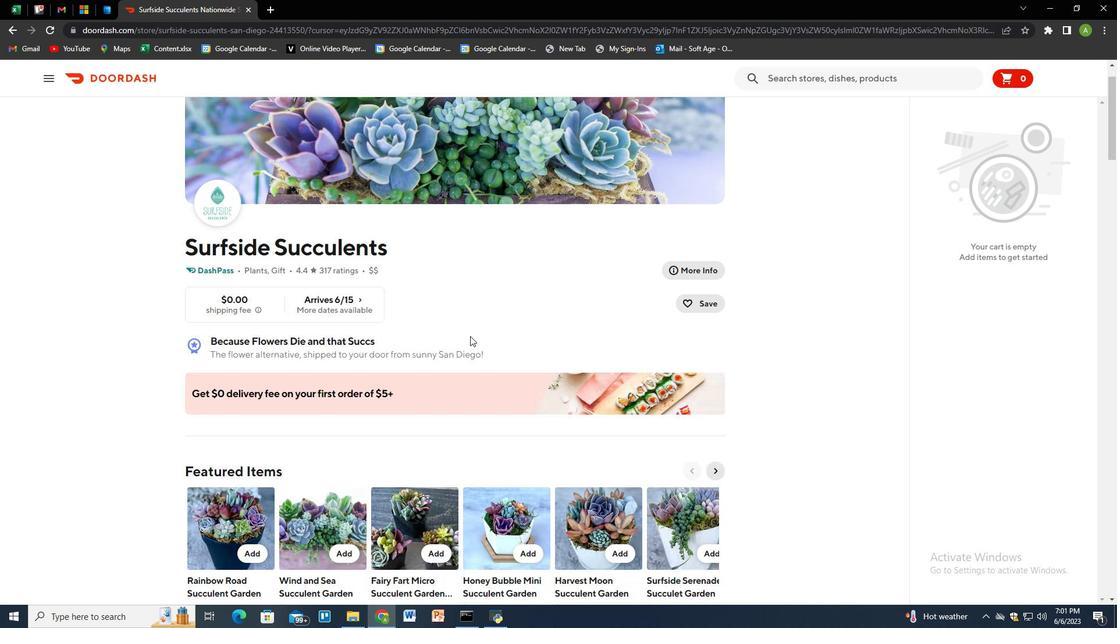 
Action: Mouse scrolled (462, 326) with delta (0, 0)
Screenshot: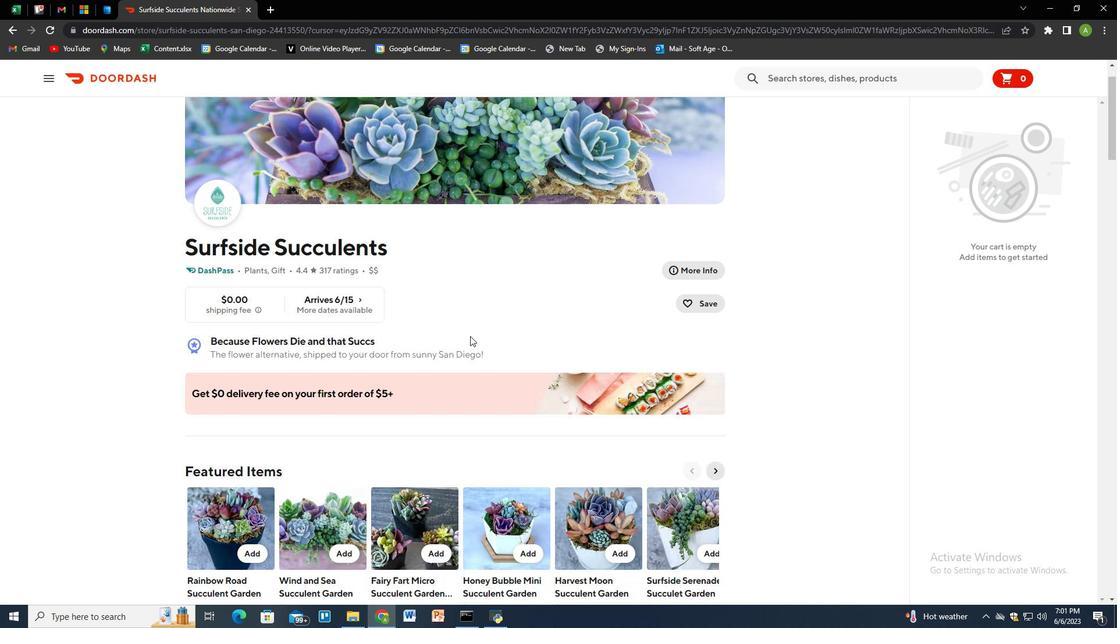 
Action: Mouse scrolled (468, 334) with delta (0, 0)
Screenshot: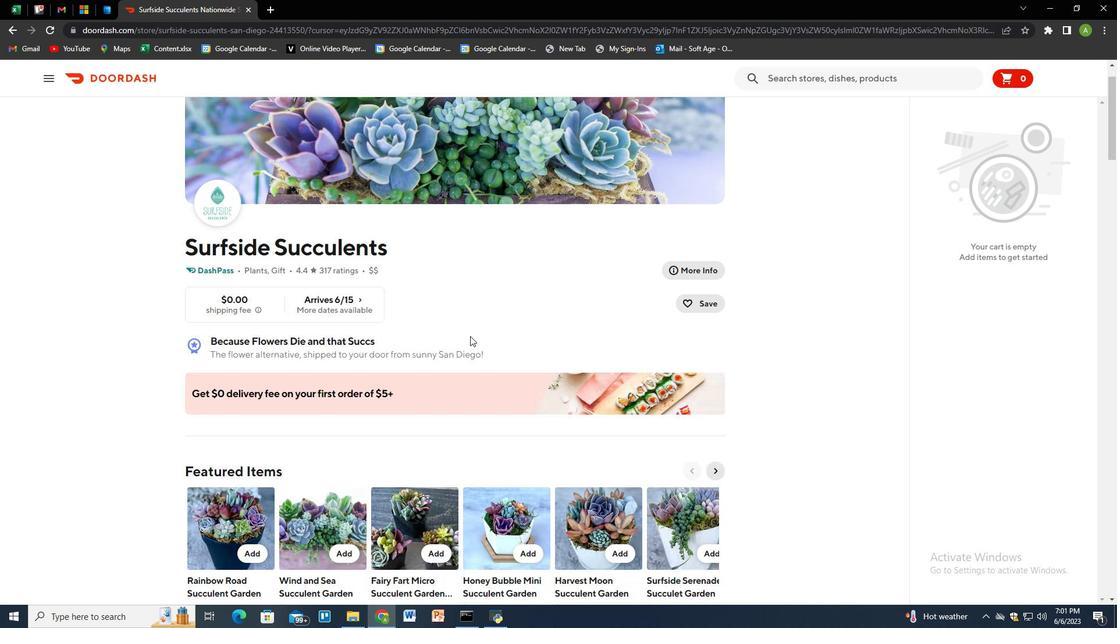 
Action: Mouse scrolled (469, 335) with delta (0, 0)
Screenshot: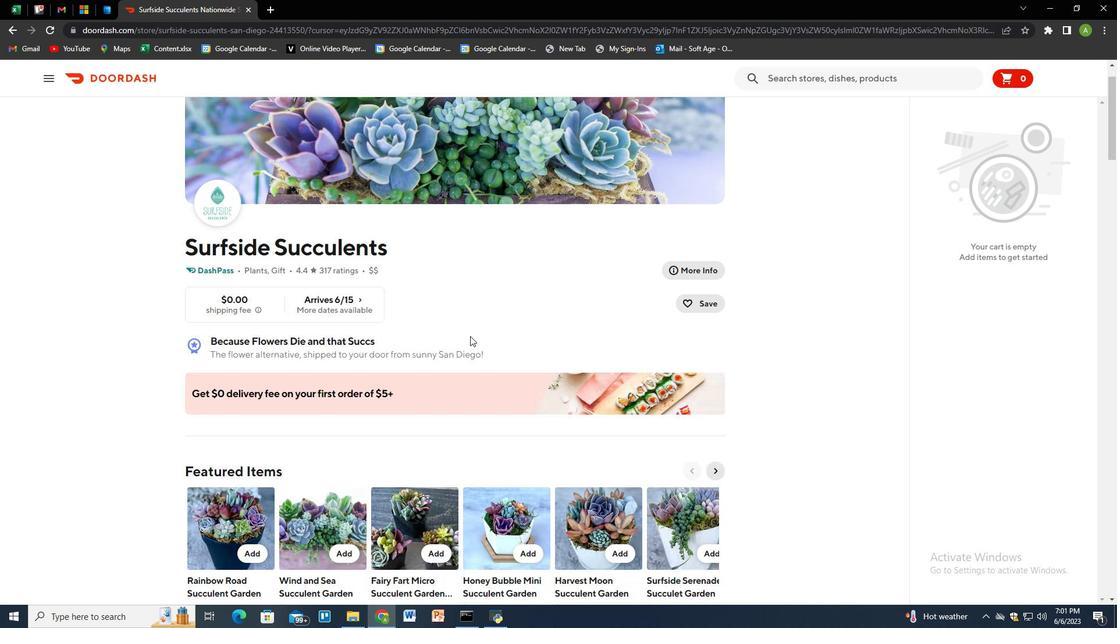 
Action: Mouse scrolled (469, 335) with delta (0, 0)
Screenshot: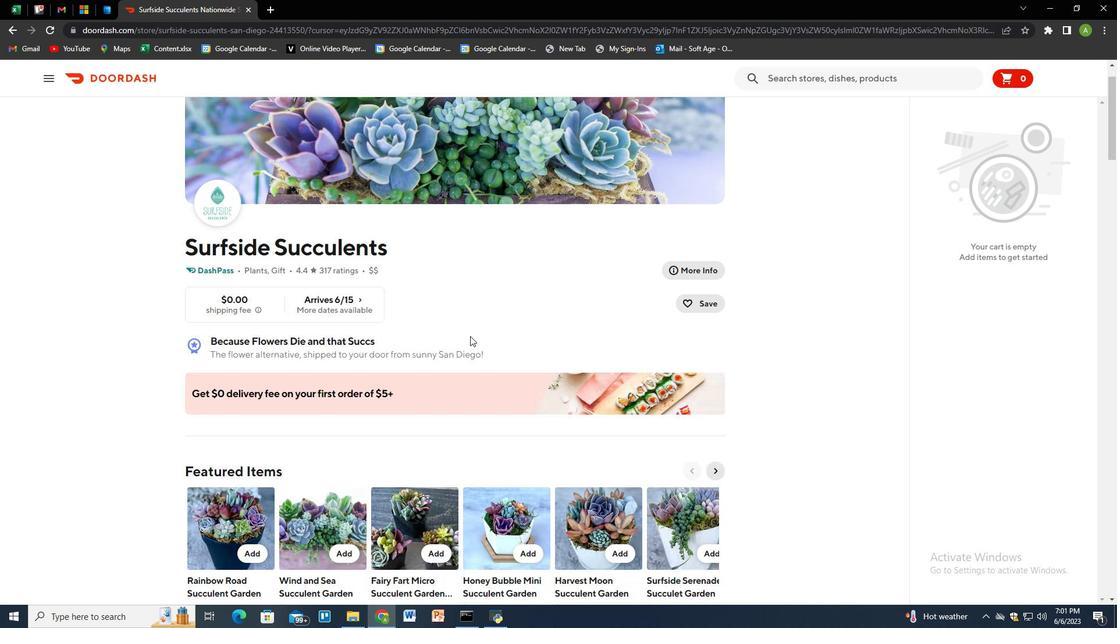 
Action: Mouse moved to (534, 396)
Screenshot: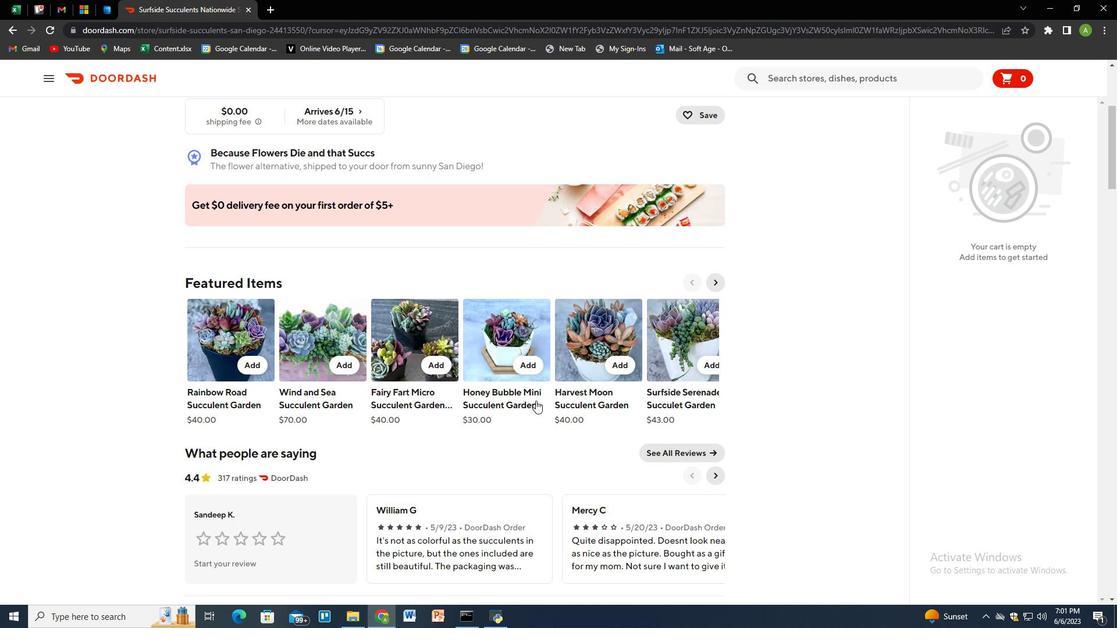 
Action: Mouse scrolled (534, 395) with delta (0, 0)
Screenshot: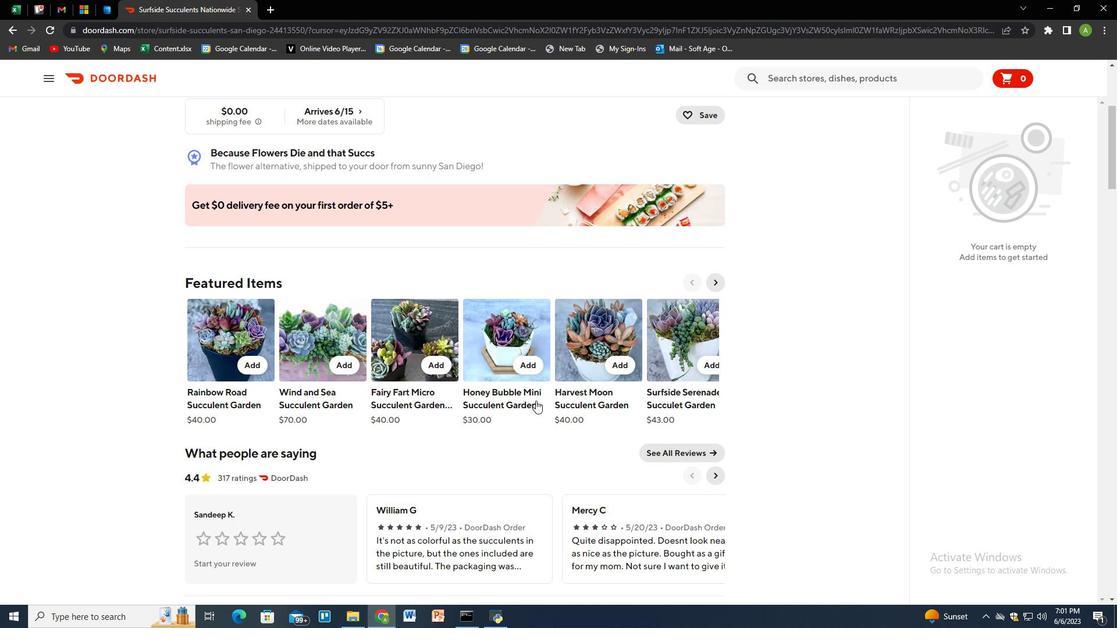 
Action: Mouse moved to (535, 400)
Screenshot: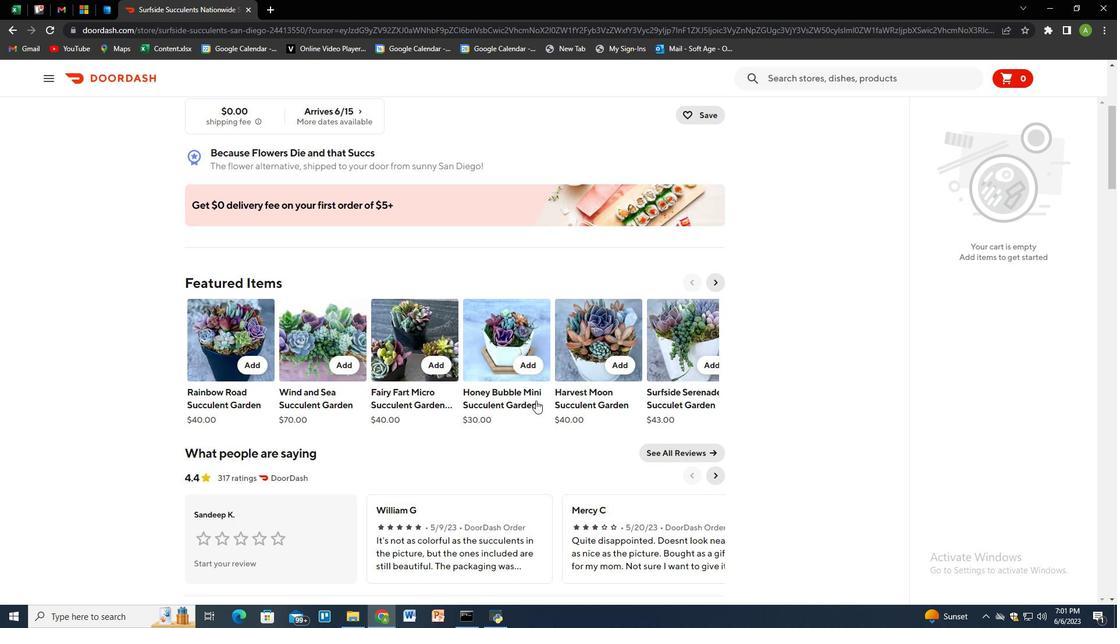 
Action: Mouse scrolled (535, 400) with delta (0, 0)
Screenshot: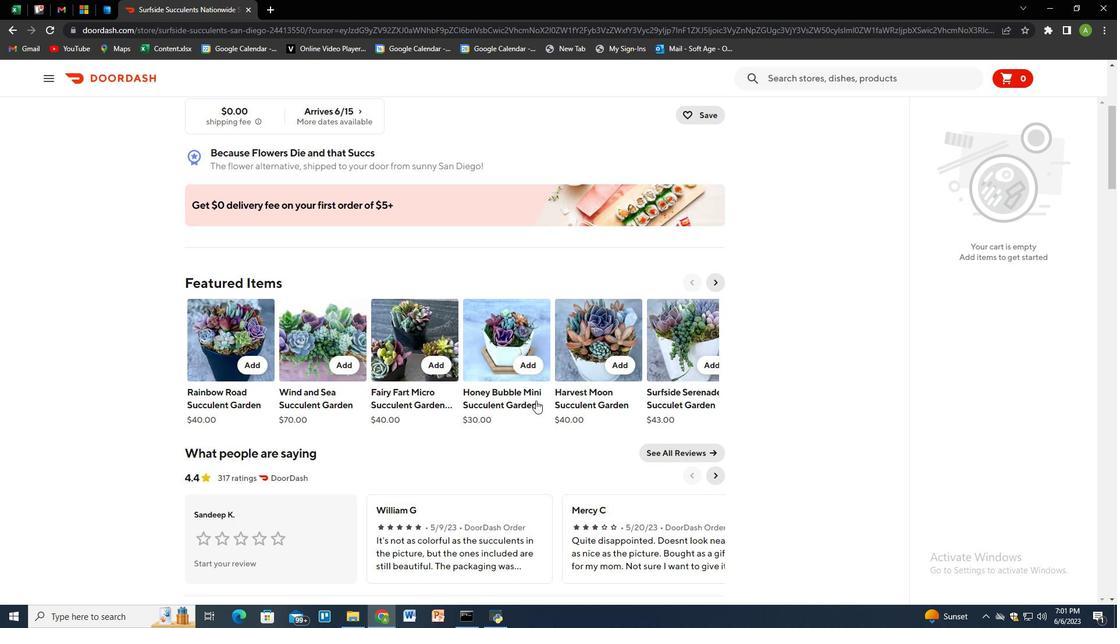 
Action: Mouse scrolled (535, 400) with delta (0, 0)
Screenshot: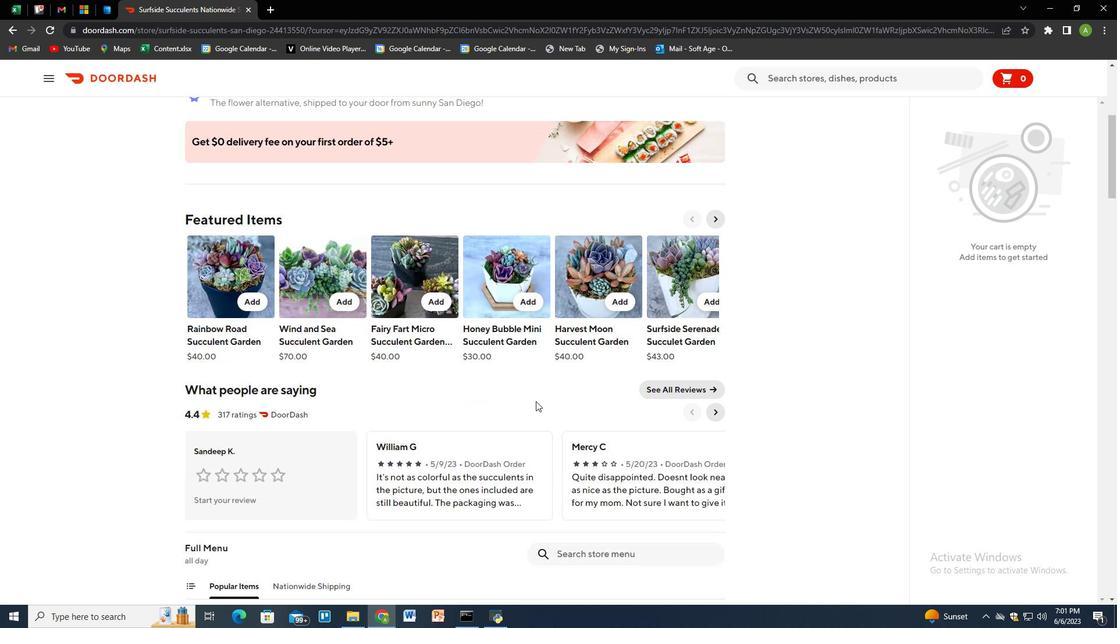 
Action: Mouse moved to (535, 401)
Screenshot: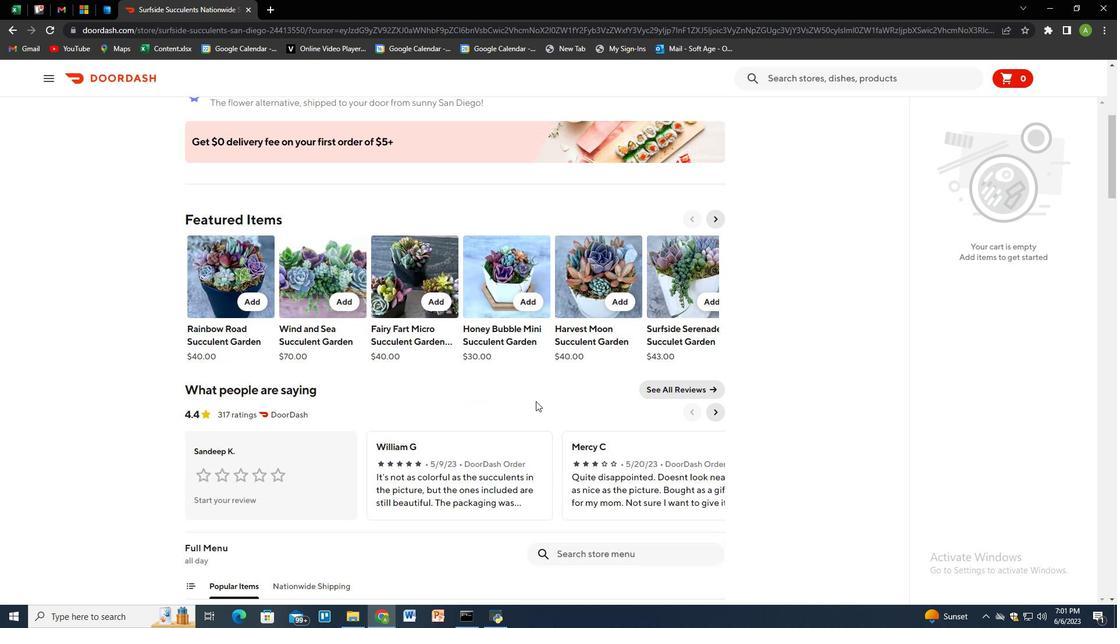 
Action: Mouse scrolled (535, 400) with delta (0, 0)
Screenshot: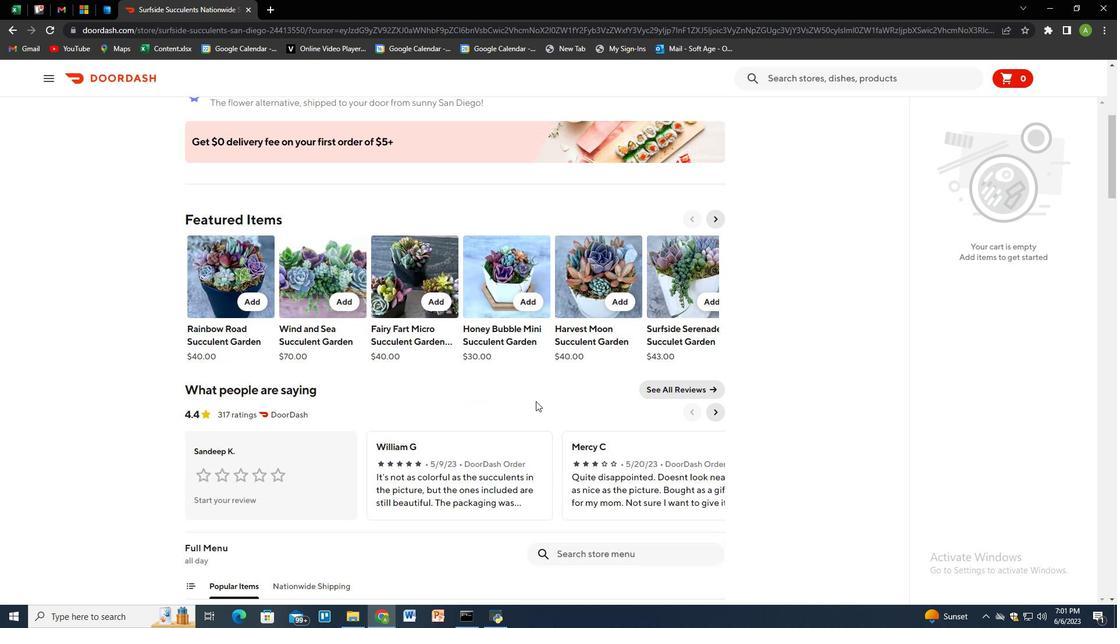 
Action: Mouse moved to (575, 387)
Screenshot: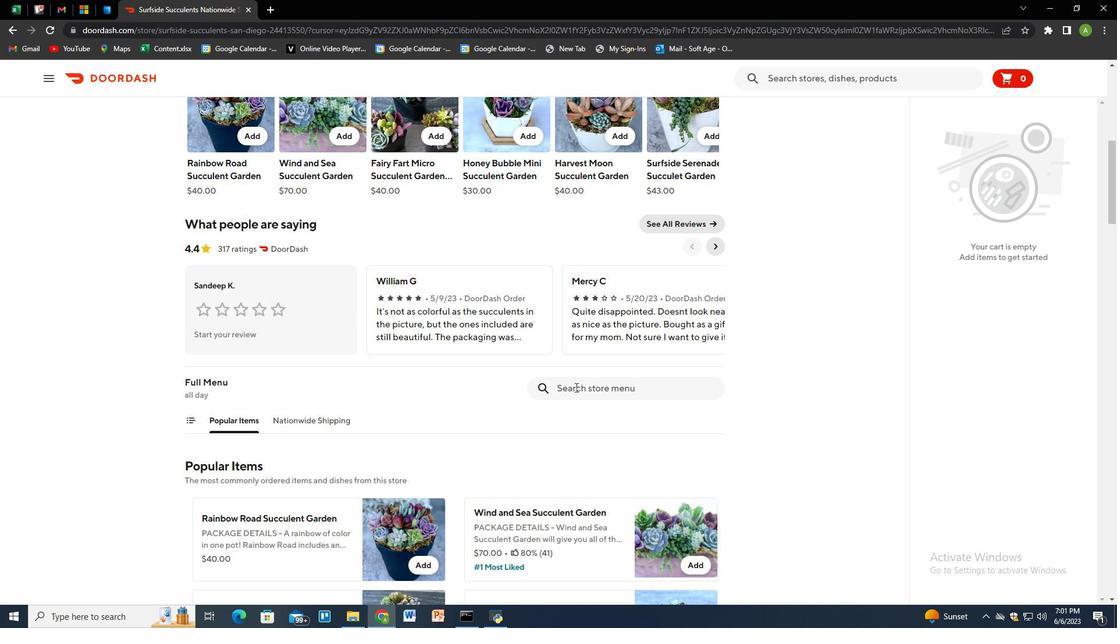 
Action: Mouse pressed left at (575, 387)
Screenshot: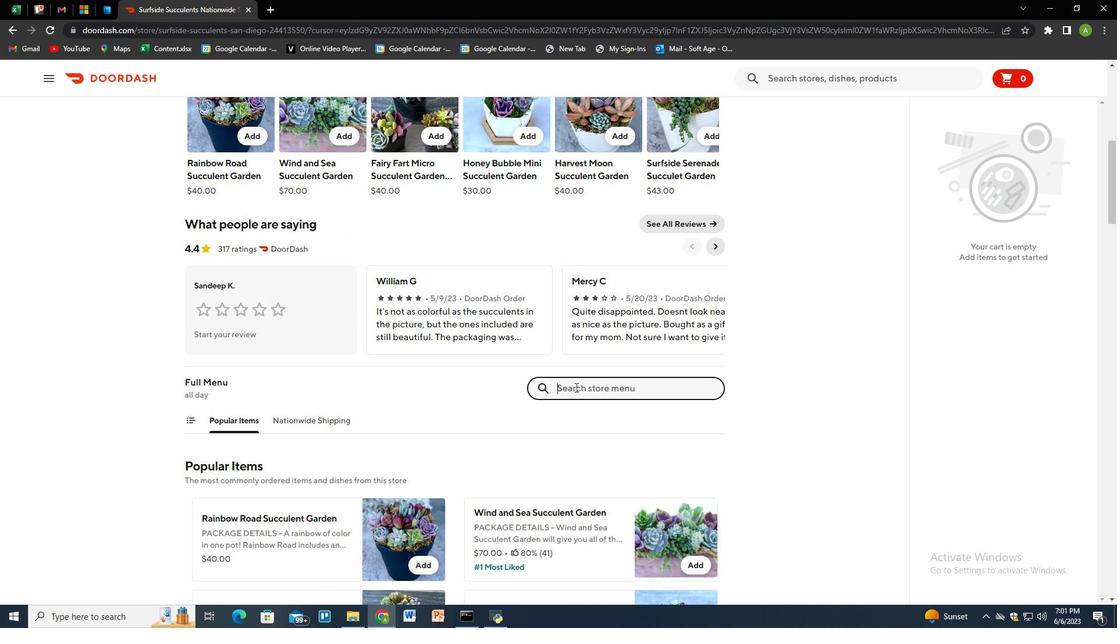 
Action: Mouse moved to (573, 384)
Screenshot: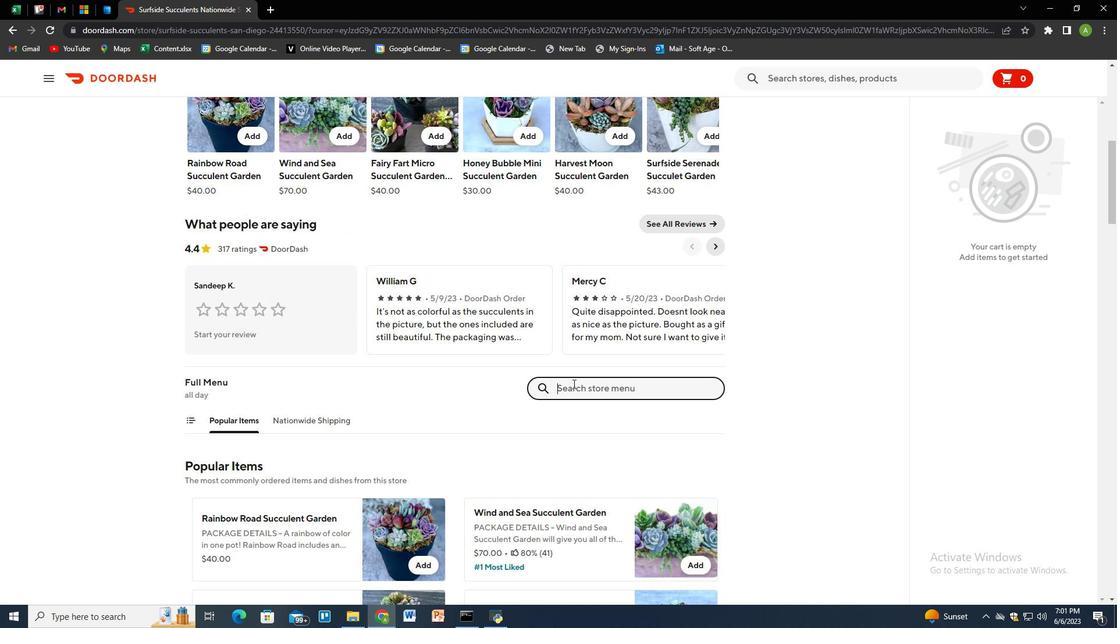 
Action: Key pressed succulent<Key.space>garden<Key.backspace><Key.backspace><Key.backspace><Key.backspace><Key.backspace><Key.backspace>party<Key.space>favors<Key.space><Key.shift_r>(set<Key.space>of<Key.space>10<Key.shift_r>)<Key.enter>
Screenshot: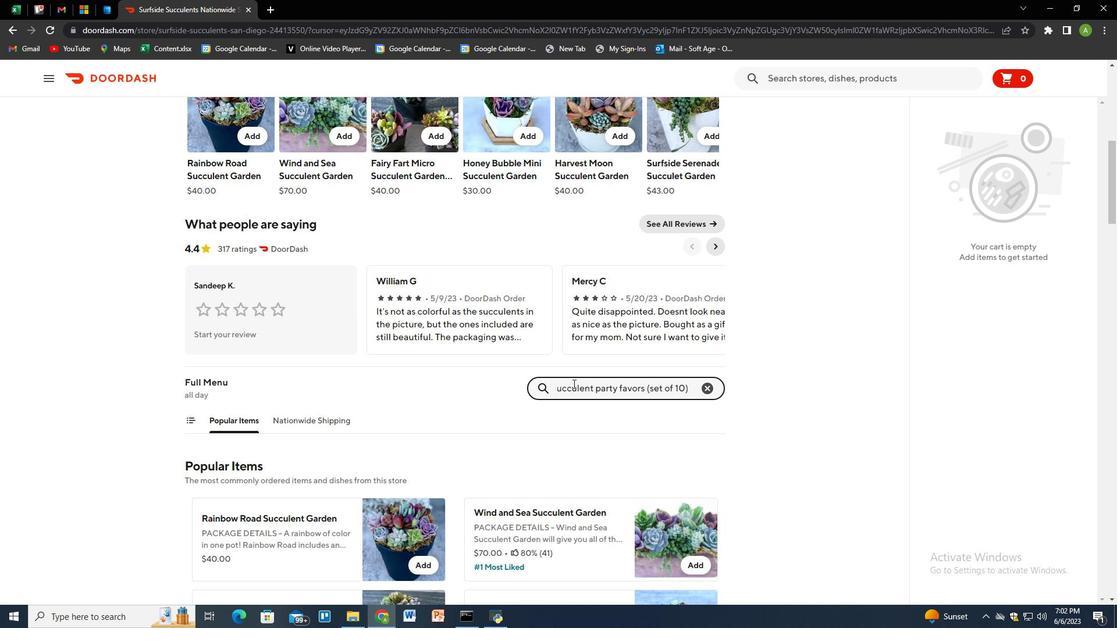 
Action: Mouse moved to (423, 333)
Screenshot: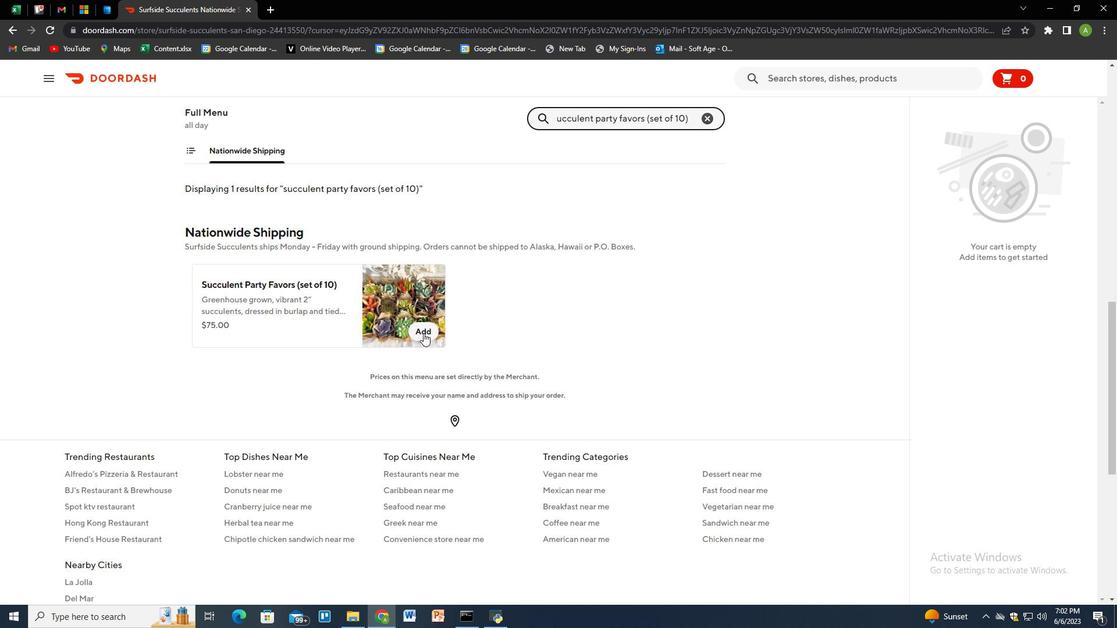 
Action: Mouse pressed left at (423, 333)
Screenshot: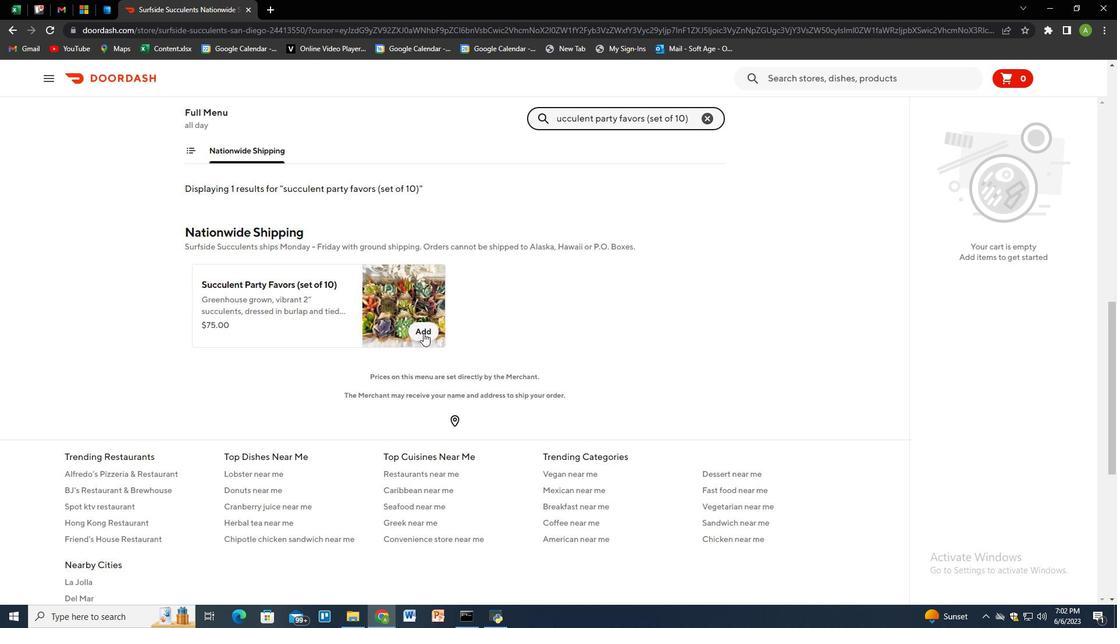 
Action: Mouse moved to (707, 115)
Screenshot: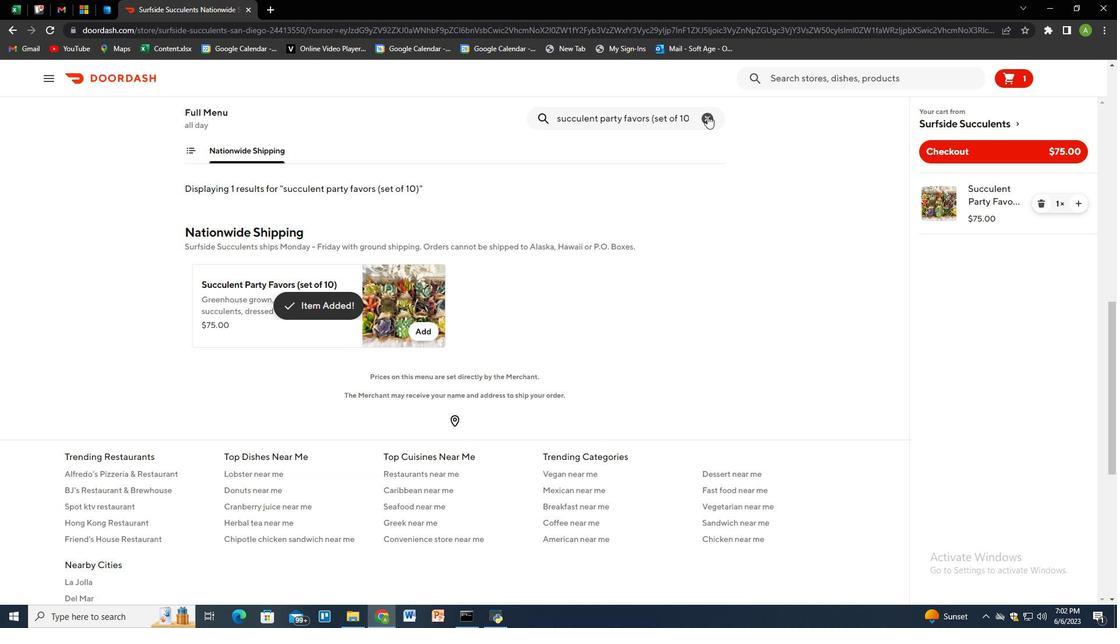 
Action: Mouse pressed left at (707, 115)
Screenshot: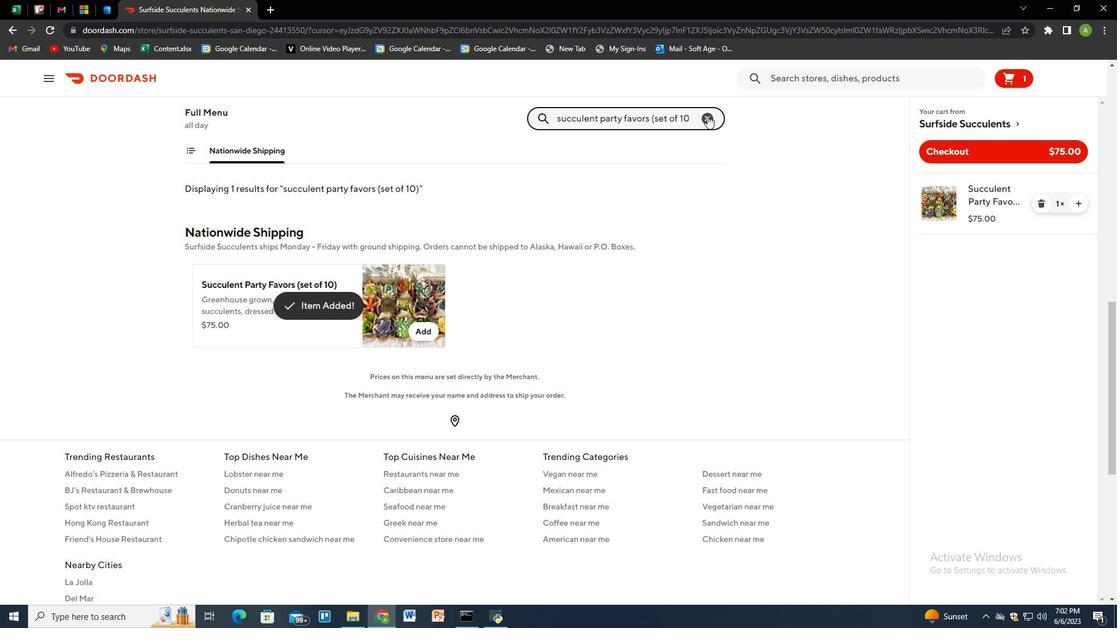 
Action: Key pressed honey<Key.space>bubble<Key.space>mini<Key.space>succulent<Key.space>garden<Key.enter><Key.enter>
Screenshot: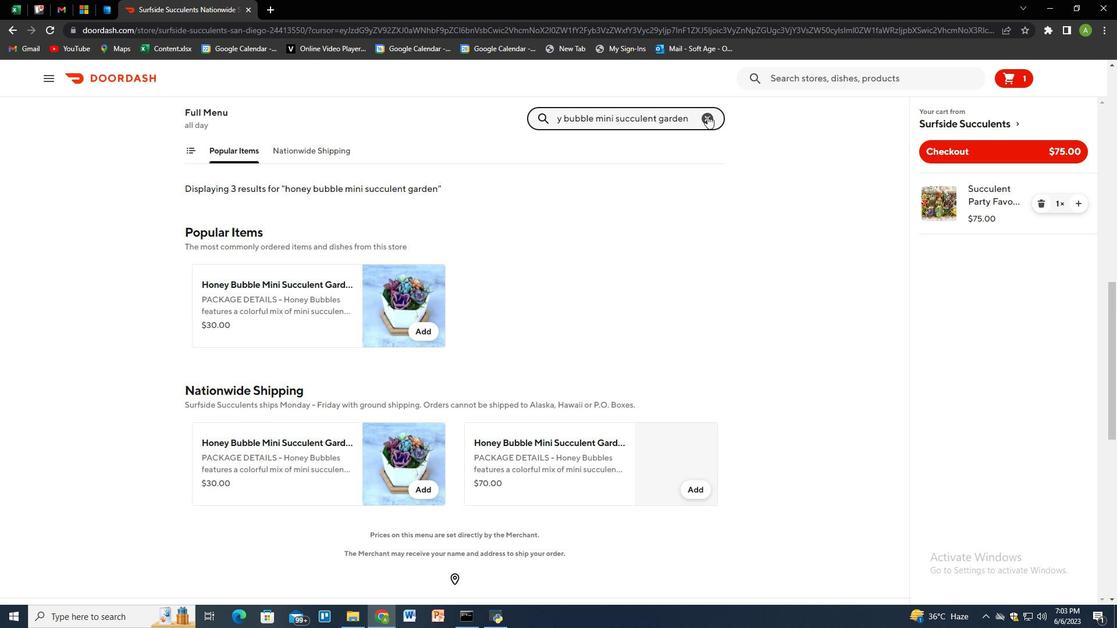
Action: Mouse moved to (420, 334)
Screenshot: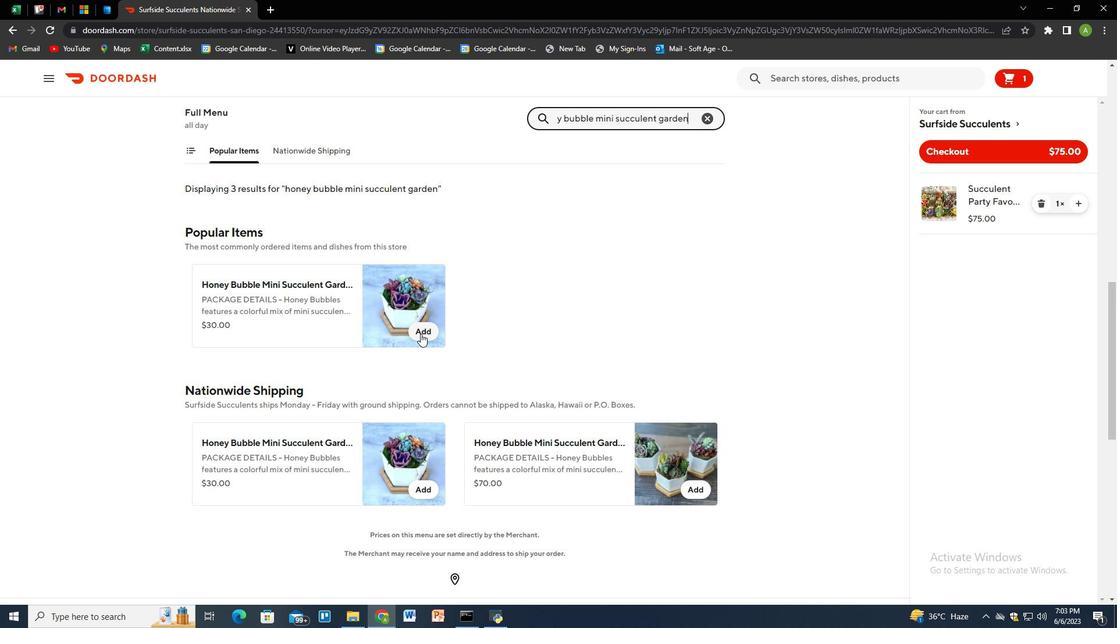 
Action: Mouse pressed left at (420, 334)
Screenshot: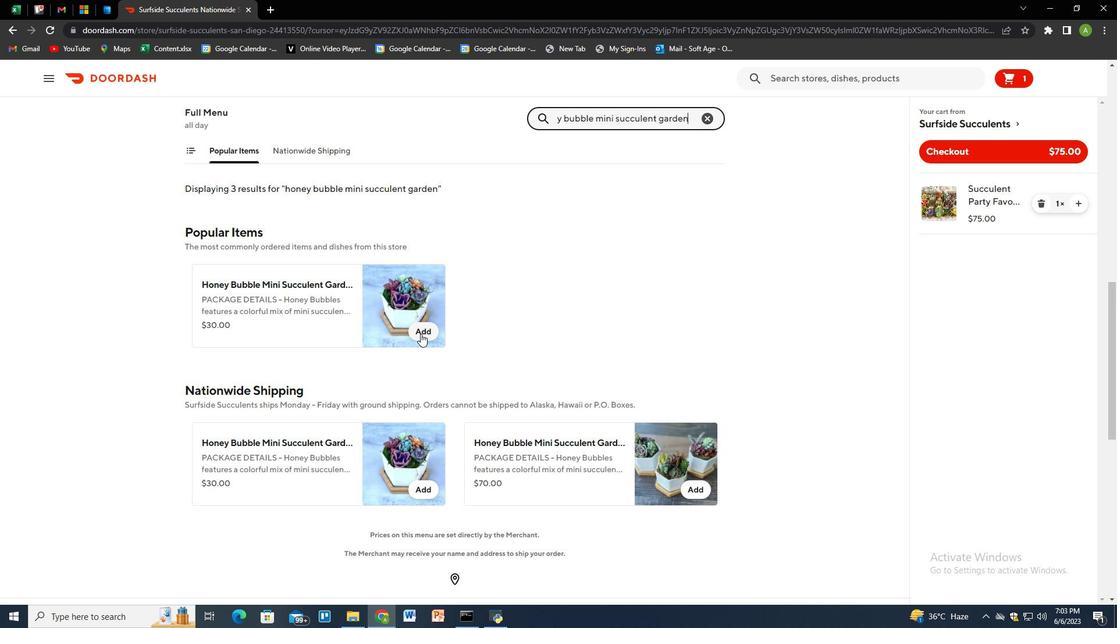 
Action: Mouse moved to (703, 116)
Screenshot: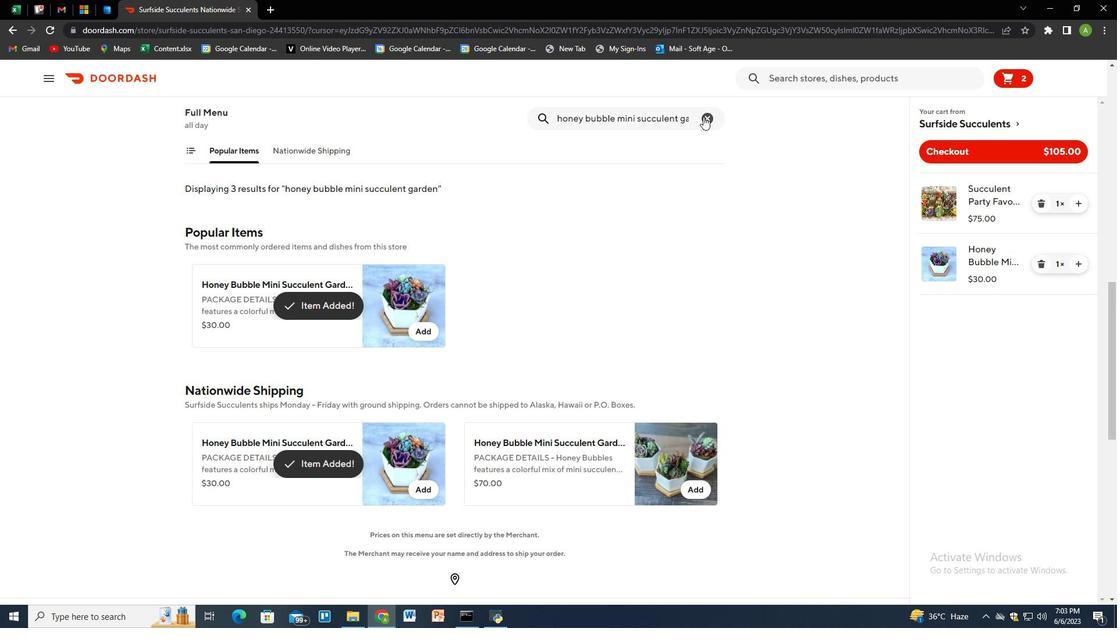 
Action: Mouse pressed left at (703, 116)
Screenshot: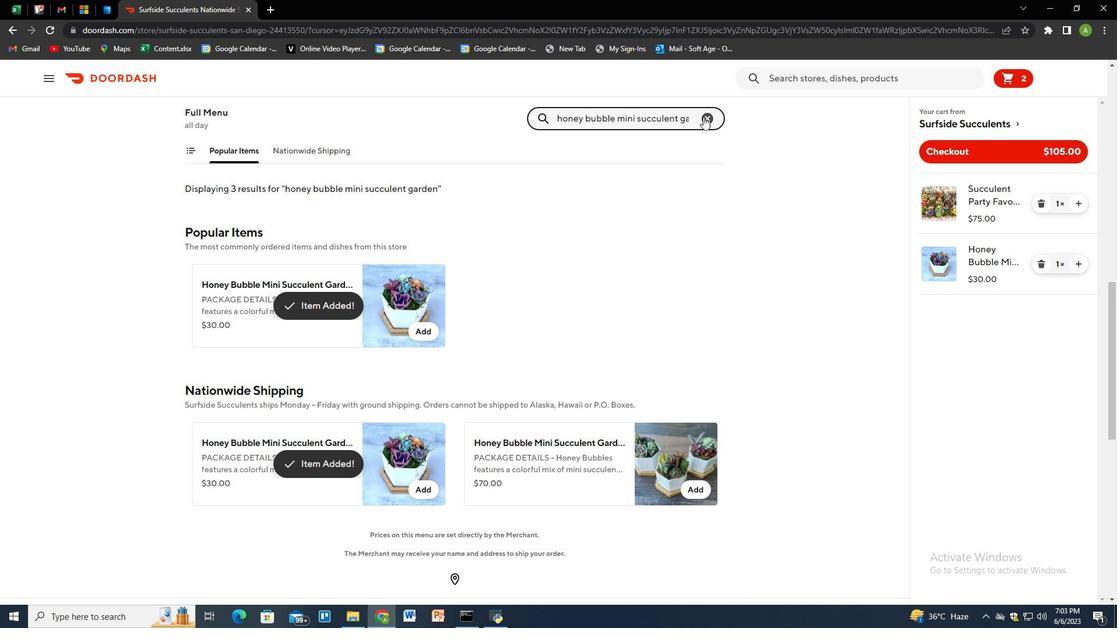 
Action: Key pressed harvest<Key.space>moon<Key.space>succulent<Key.space>garden<Key.enter>
Screenshot: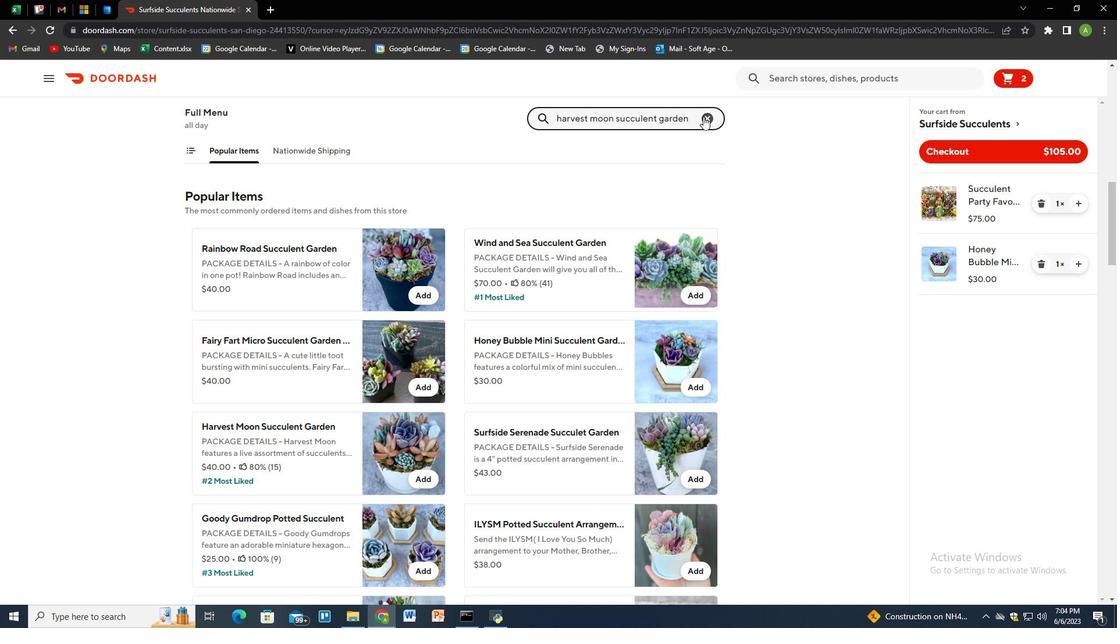 
Action: Mouse moved to (432, 330)
Screenshot: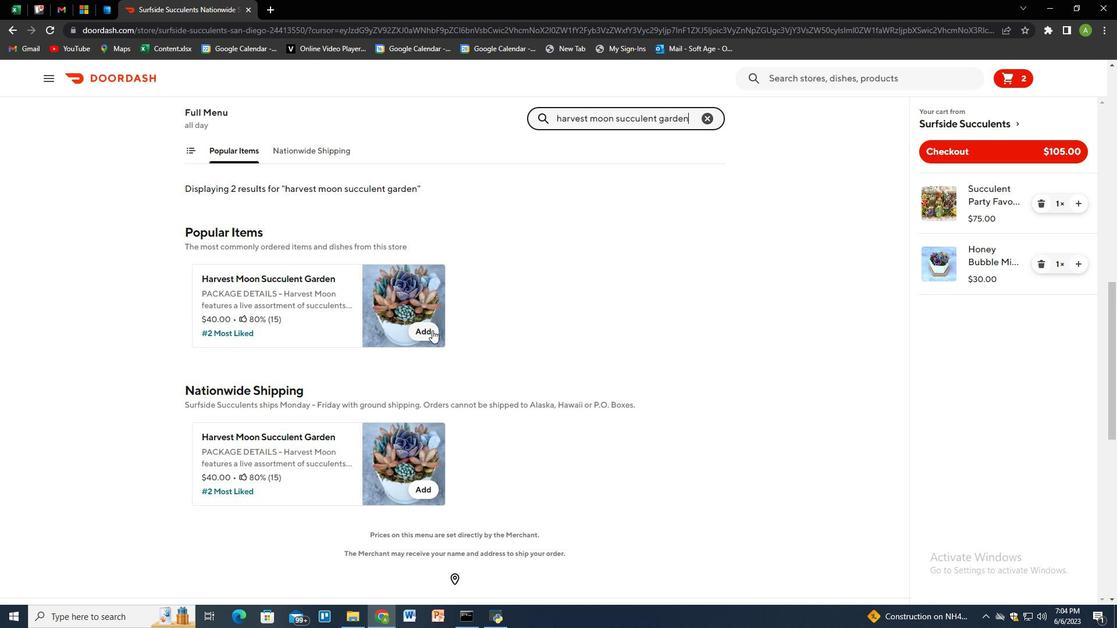 
Action: Mouse pressed left at (432, 330)
Screenshot: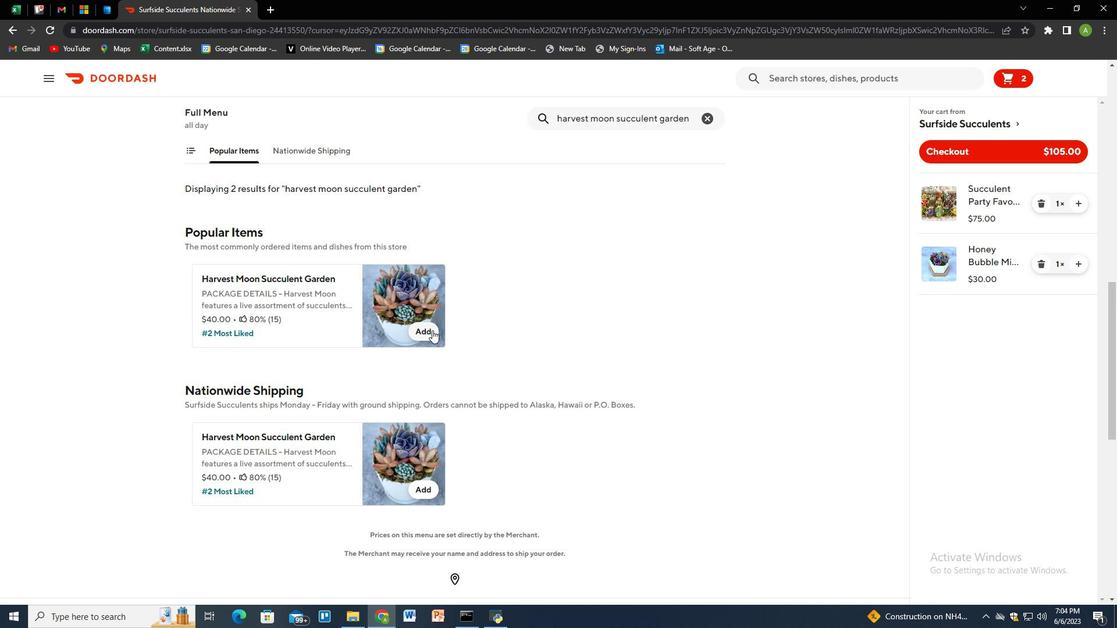 
Action: Mouse moved to (703, 119)
Screenshot: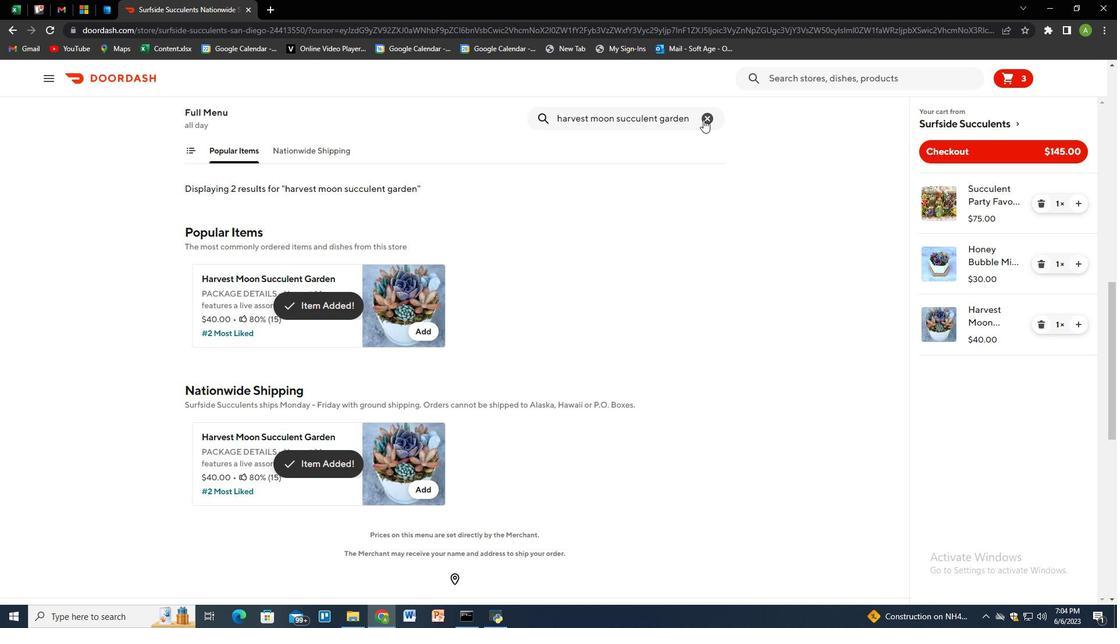 
Action: Mouse pressed left at (703, 119)
Screenshot: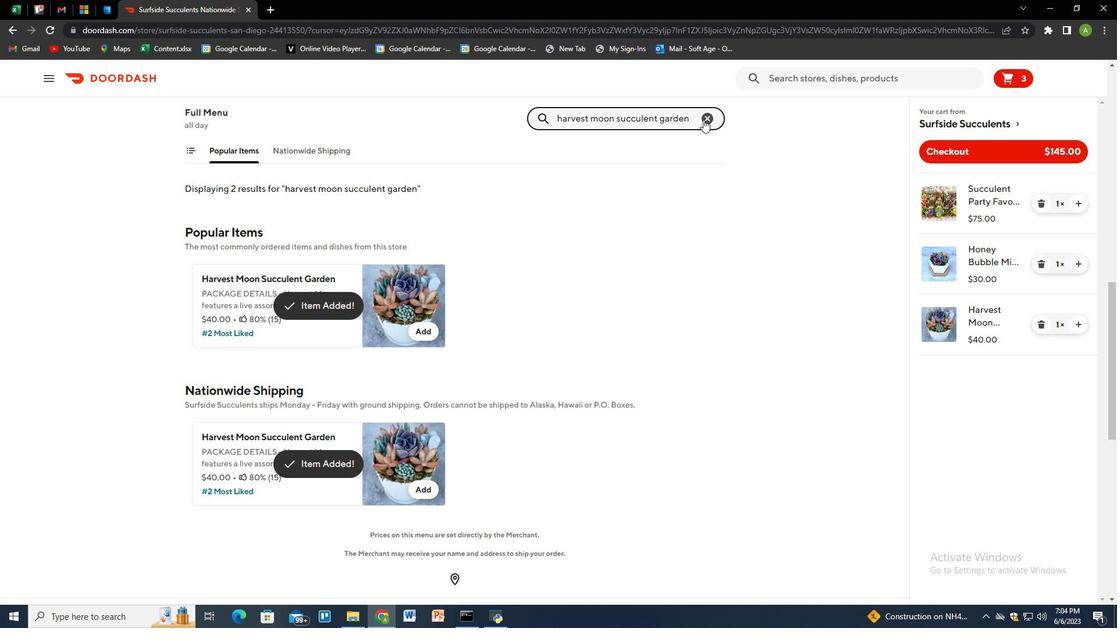 
Action: Key pressed goody<Key.space>f<Key.backspace>gumdrop<Key.space>potted<Key.space>succulent<Key.enter>
Screenshot: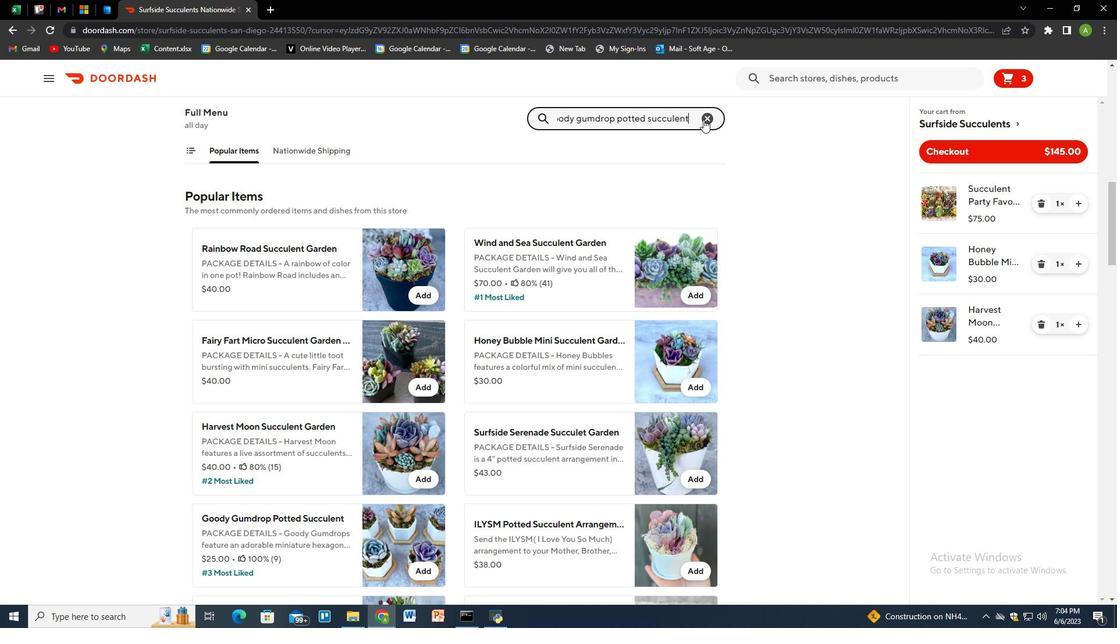 
Action: Mouse moved to (425, 330)
Screenshot: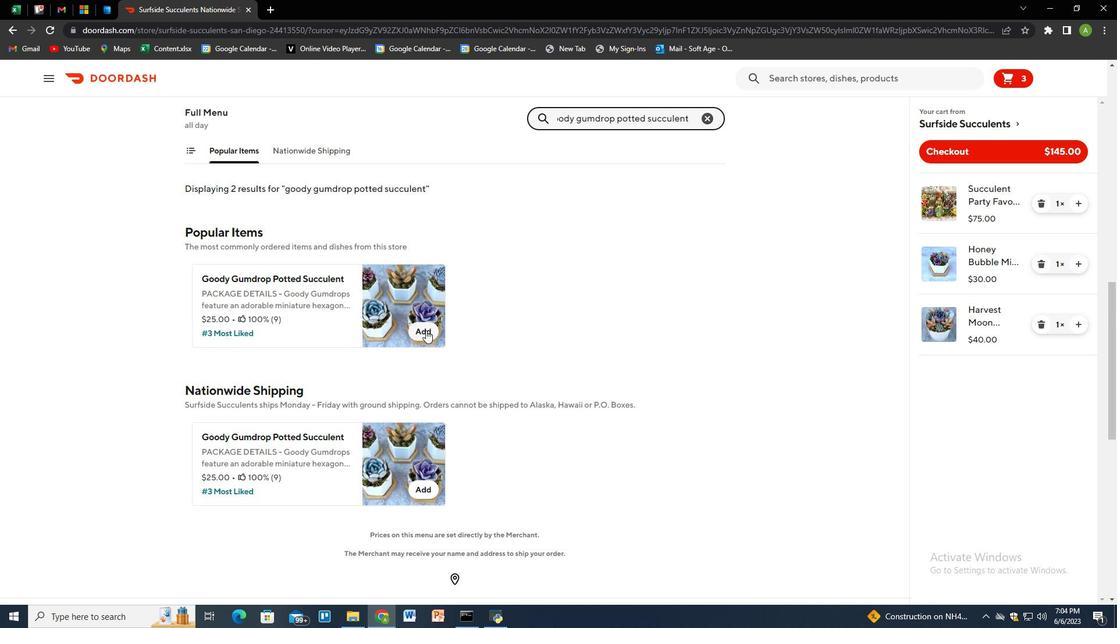 
Action: Mouse pressed left at (425, 330)
Screenshot: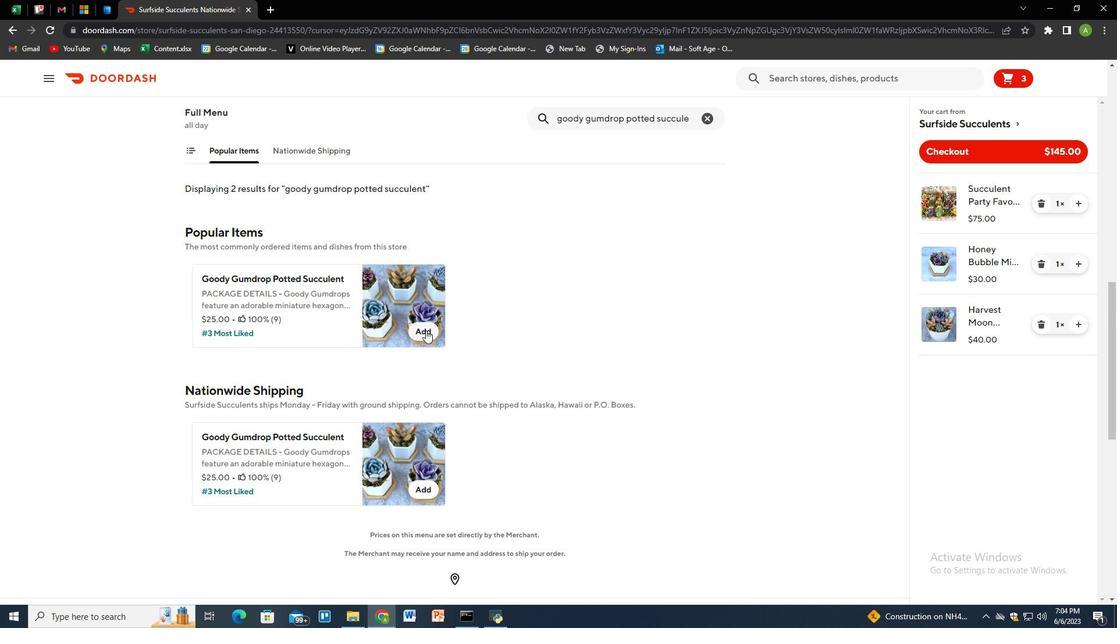 
Action: Mouse moved to (933, 154)
Screenshot: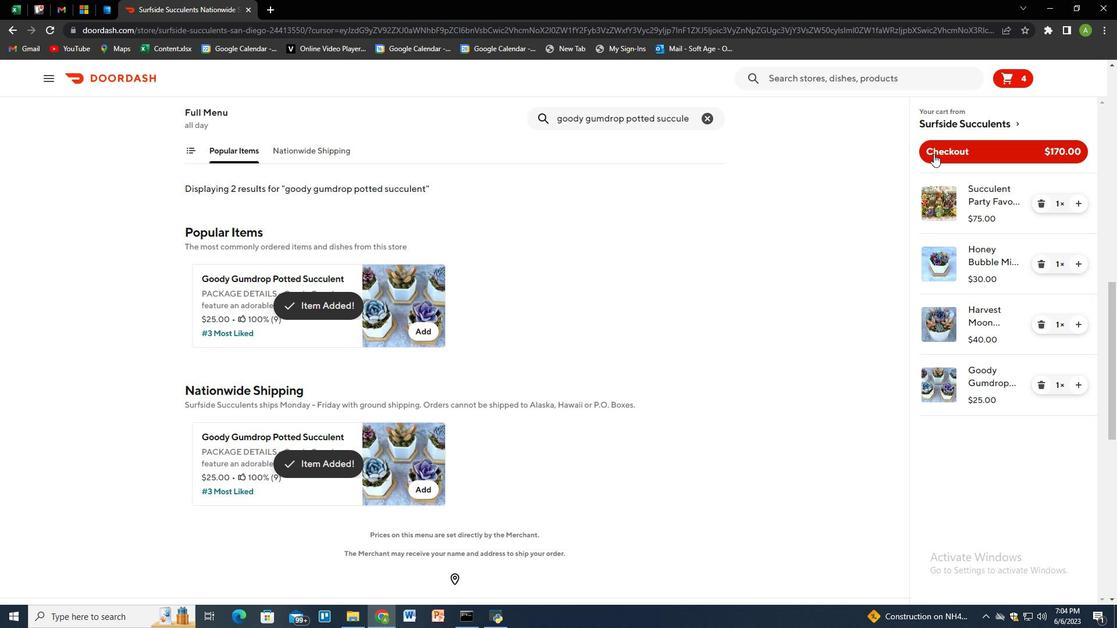 
Action: Mouse pressed left at (933, 154)
Screenshot: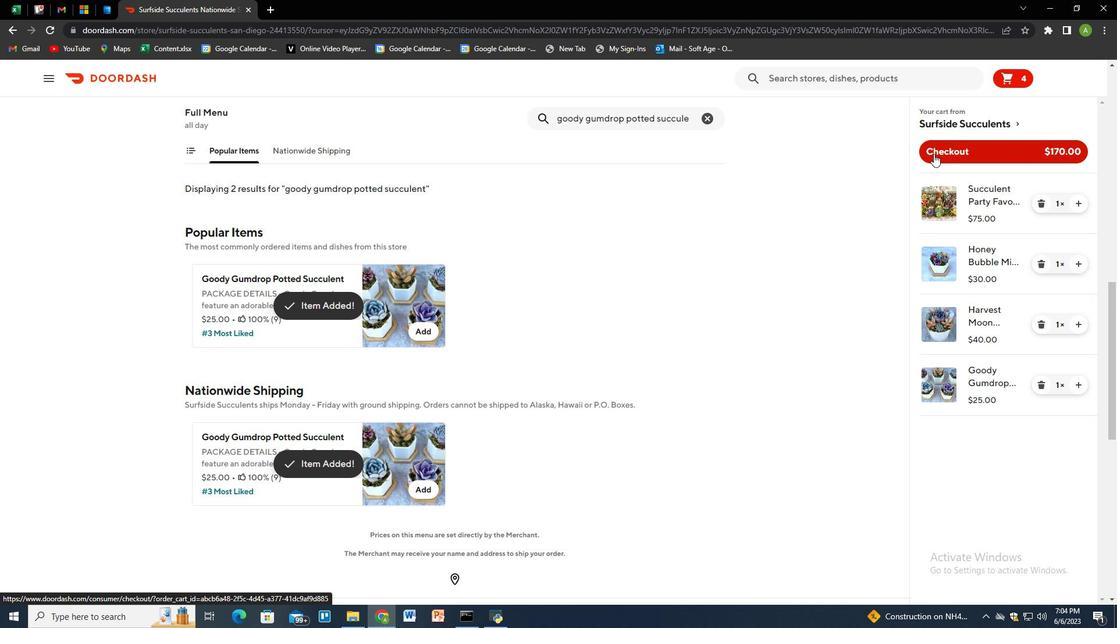 
